 Task: Find connections with filter location Prince Edward with filter topic #lawenforcementwith filter profile language Potuguese with filter current company JLL India with filter school B S Abdur rahman University of science and Technology with filter industry Libraries with filter service category UX Research with filter keywords title Travel Nurse
Action: Mouse moved to (238, 296)
Screenshot: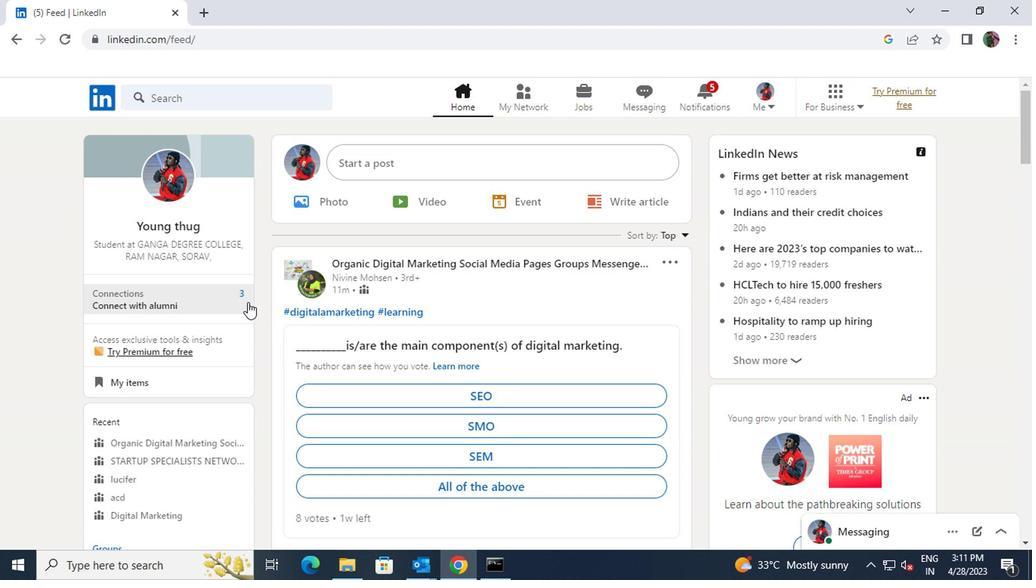 
Action: Mouse pressed left at (238, 296)
Screenshot: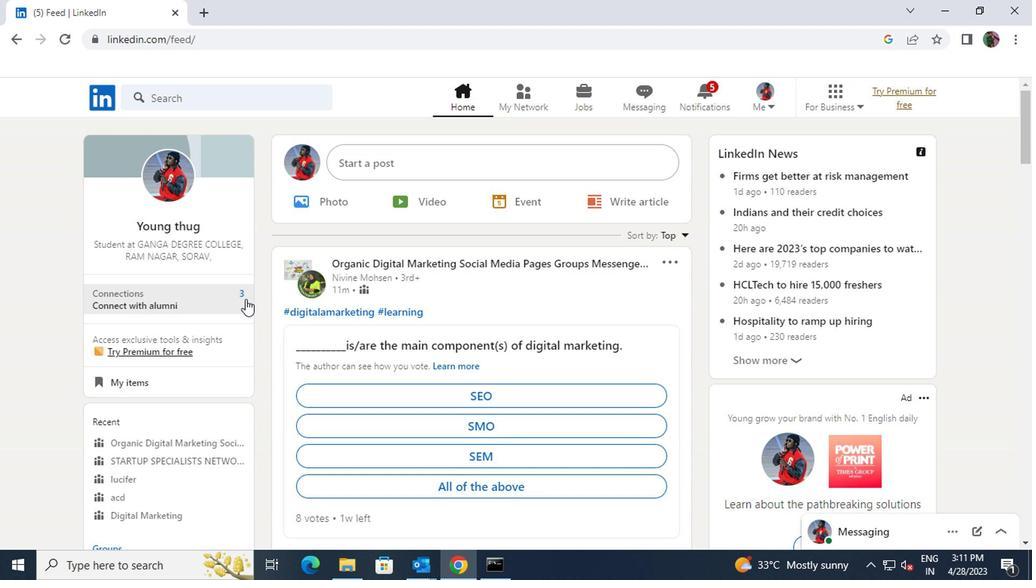 
Action: Mouse moved to (254, 180)
Screenshot: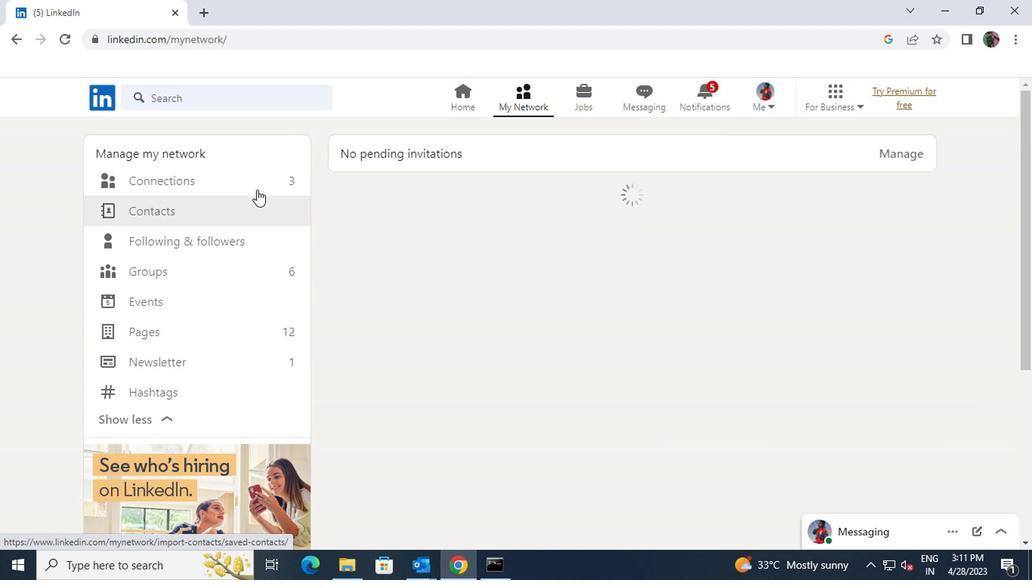 
Action: Mouse pressed left at (254, 180)
Screenshot: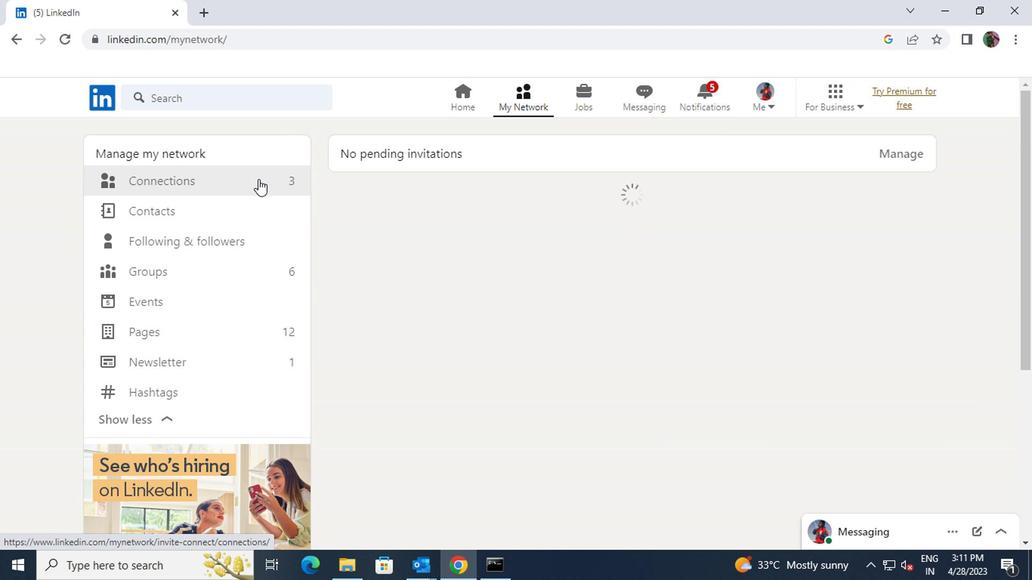 
Action: Mouse moved to (599, 188)
Screenshot: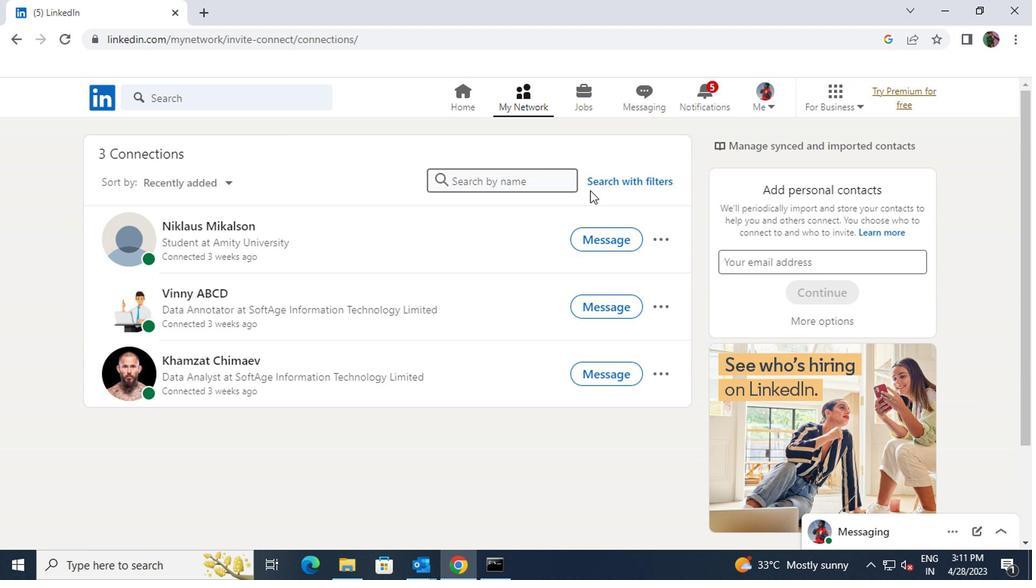 
Action: Mouse pressed left at (599, 188)
Screenshot: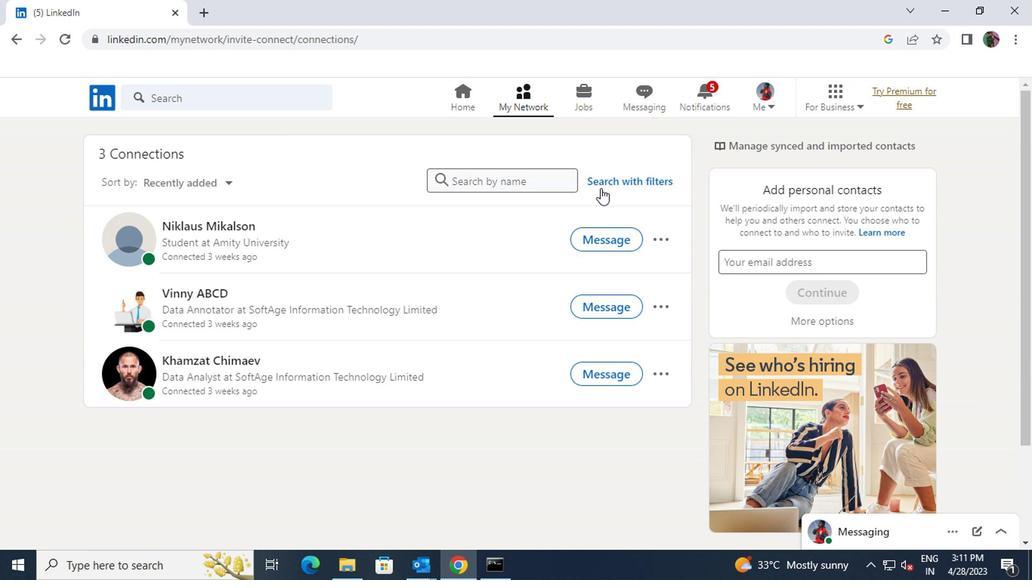 
Action: Mouse moved to (563, 140)
Screenshot: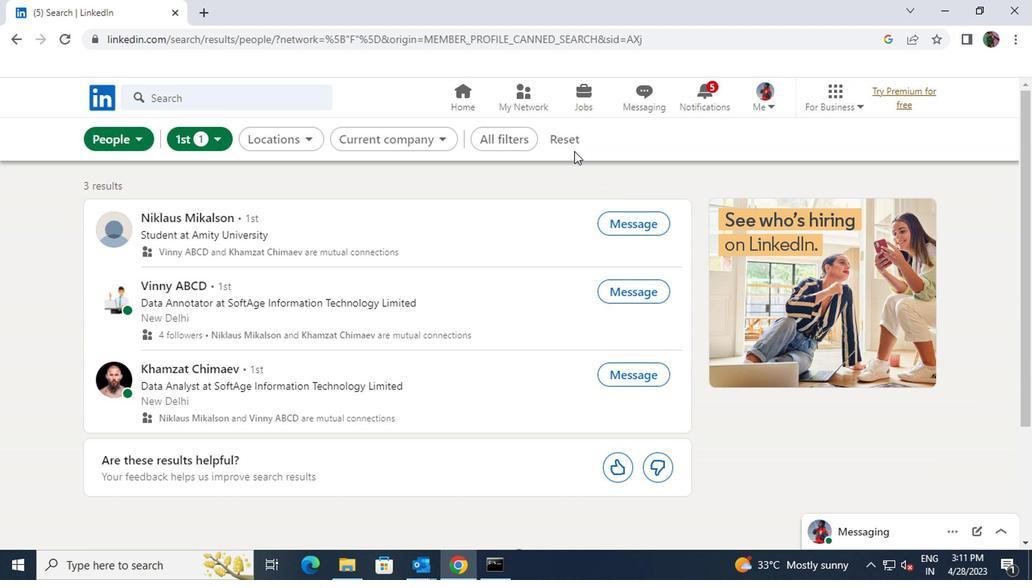 
Action: Mouse pressed left at (563, 140)
Screenshot: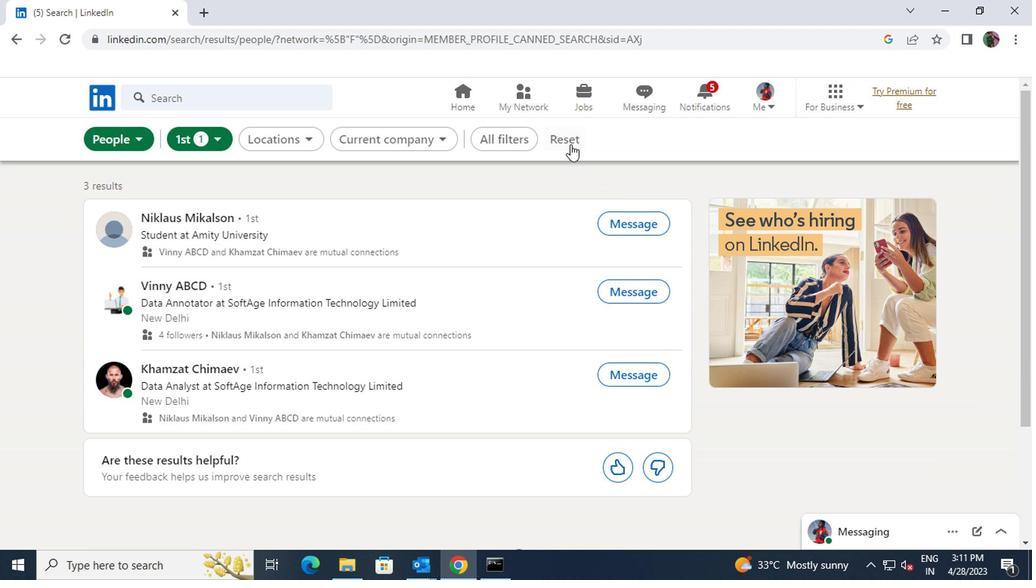 
Action: Mouse moved to (514, 138)
Screenshot: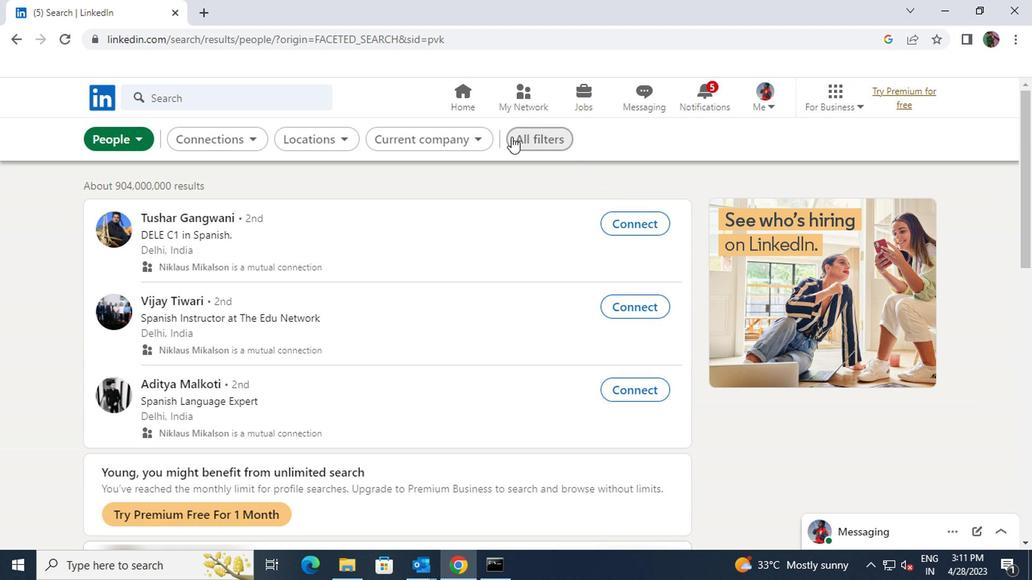 
Action: Mouse pressed left at (514, 138)
Screenshot: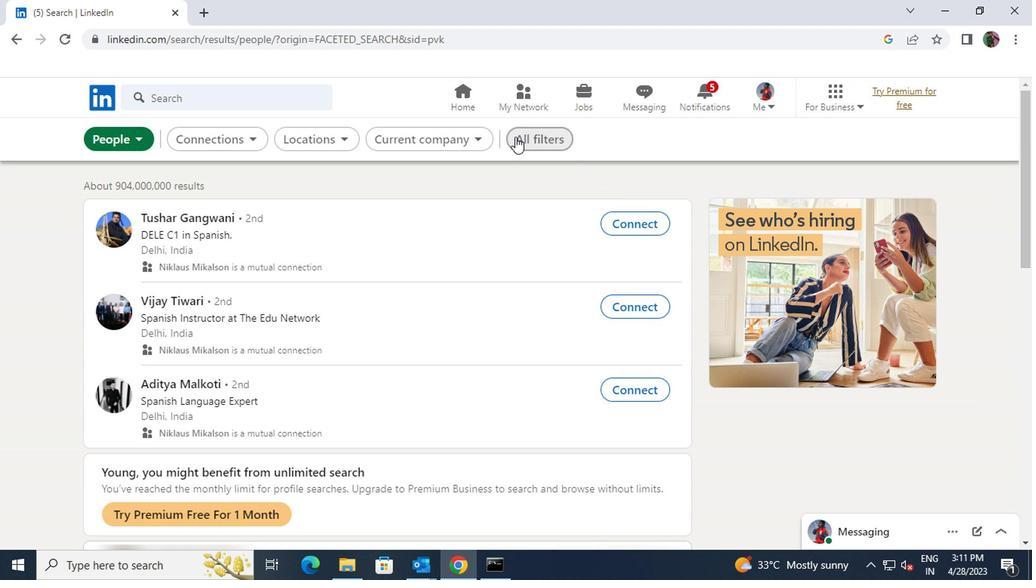 
Action: Mouse moved to (750, 329)
Screenshot: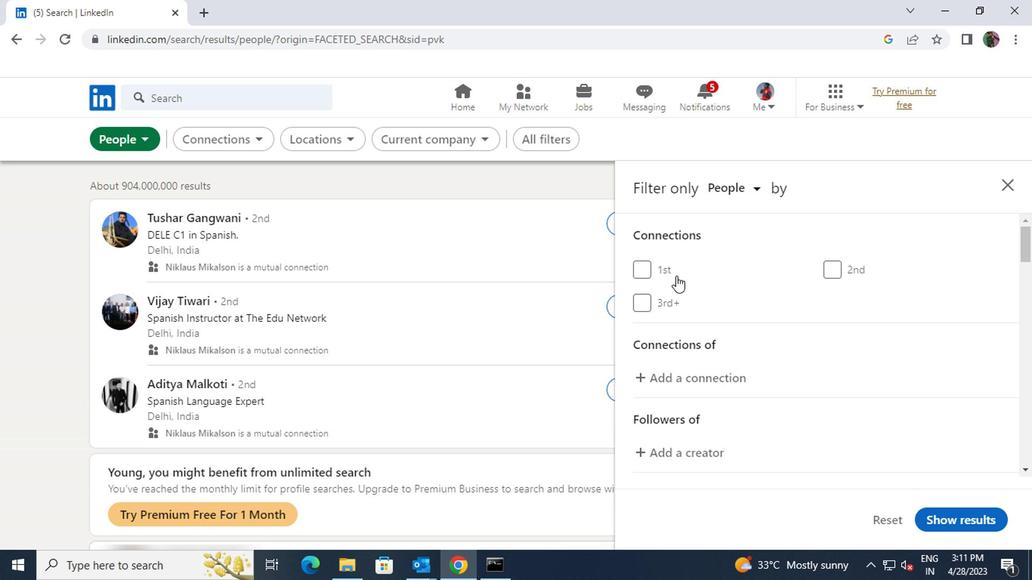 
Action: Mouse scrolled (750, 328) with delta (0, -1)
Screenshot: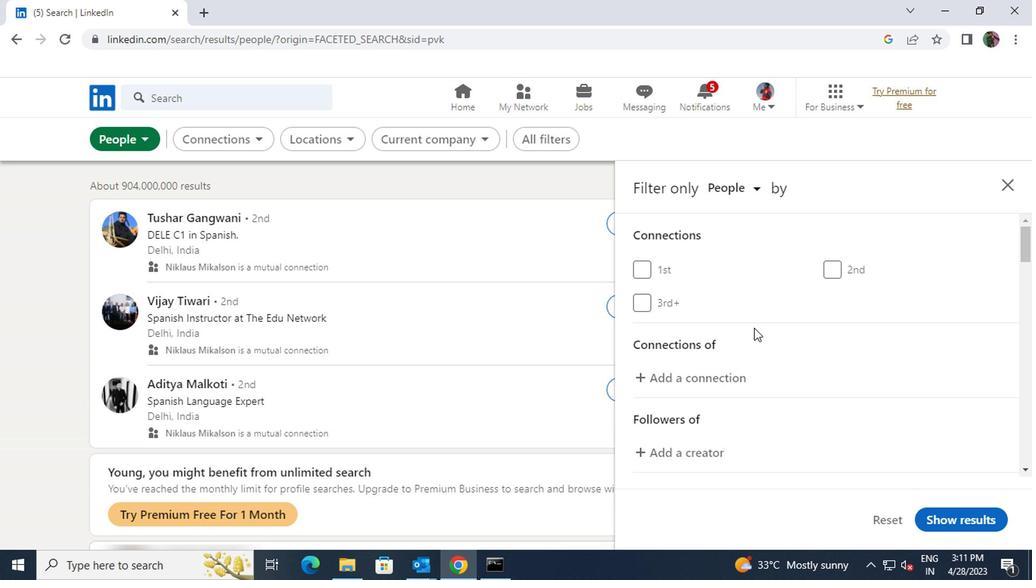 
Action: Mouse scrolled (750, 328) with delta (0, -1)
Screenshot: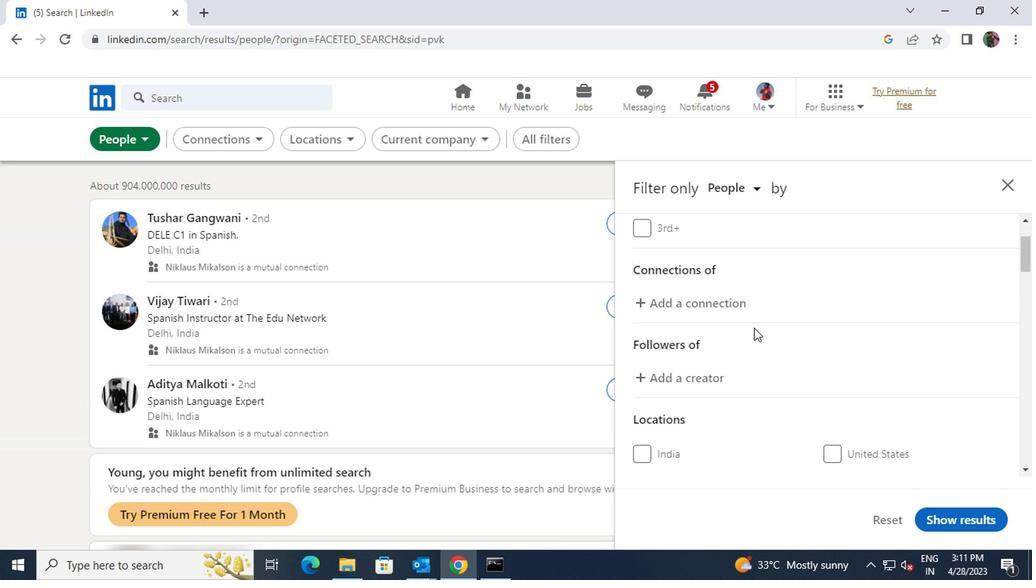 
Action: Mouse scrolled (750, 328) with delta (0, -1)
Screenshot: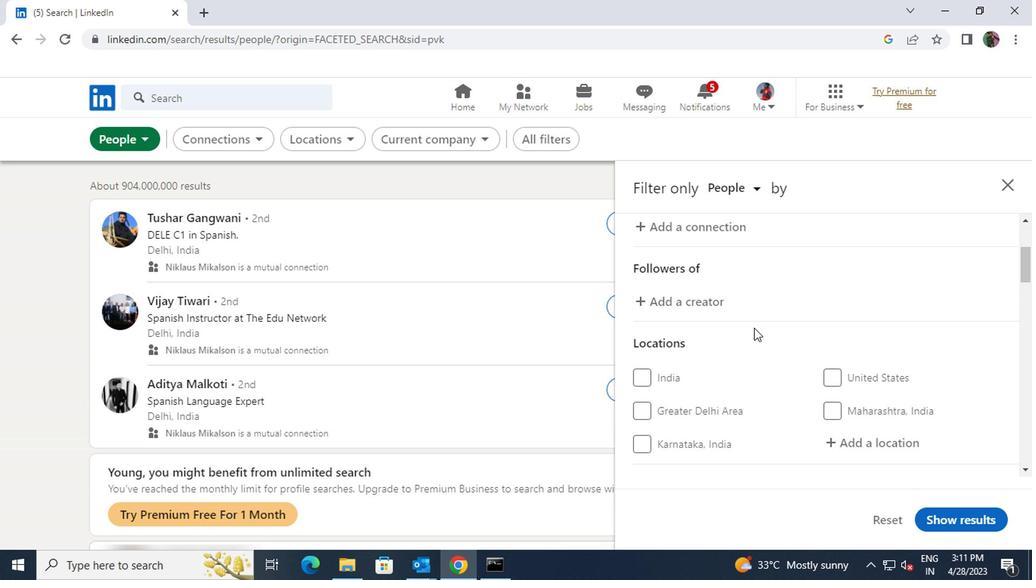 
Action: Mouse moved to (827, 371)
Screenshot: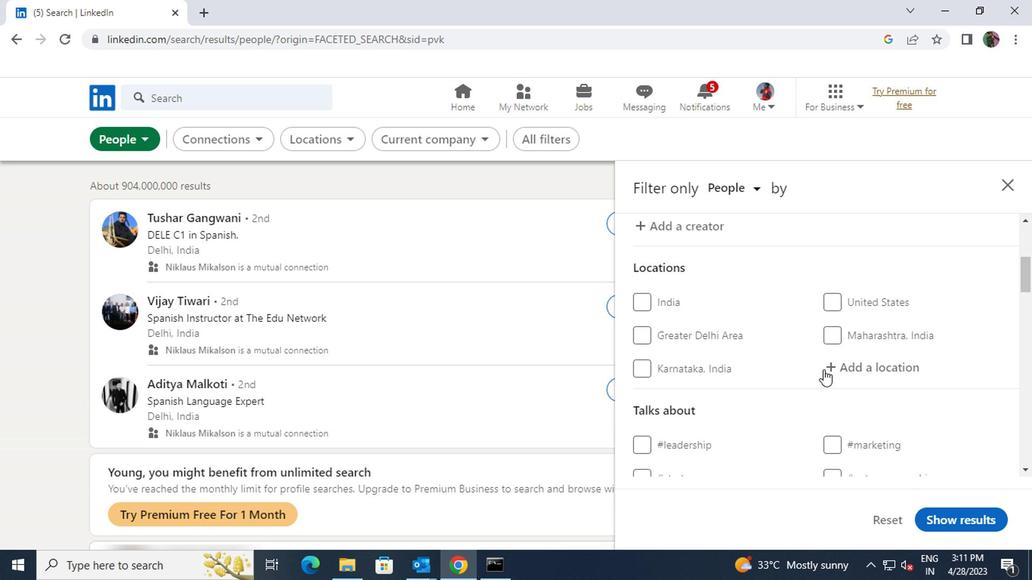 
Action: Mouse pressed left at (827, 371)
Screenshot: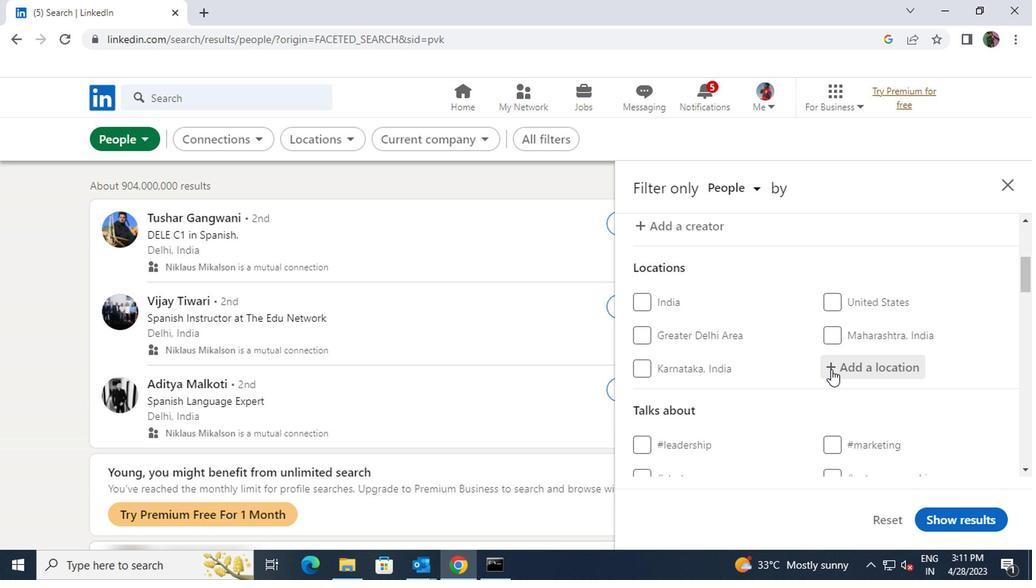 
Action: Key pressed <Key.shift>PRINCE<Key.space><Key.shift>ED
Screenshot: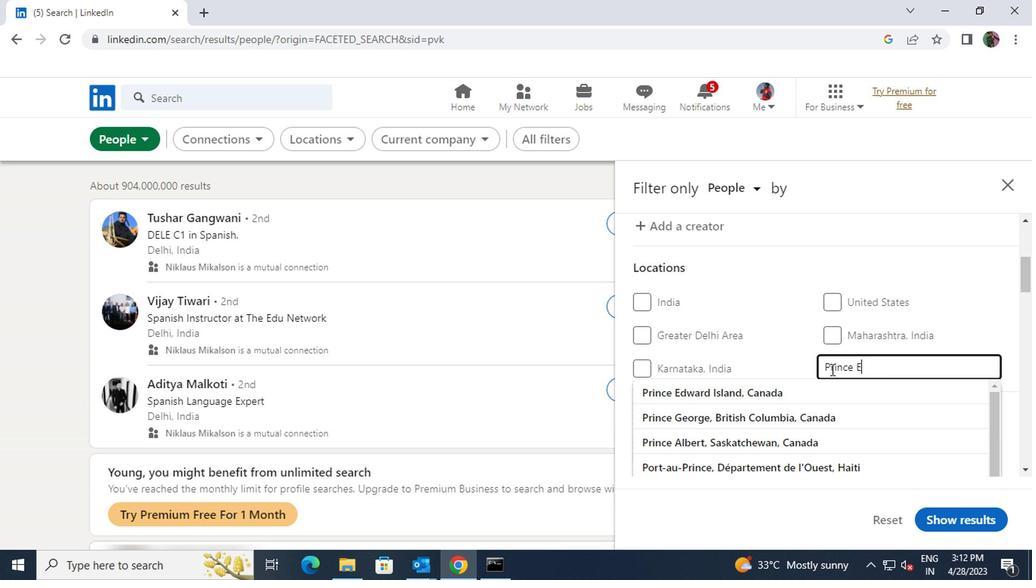 
Action: Mouse moved to (825, 381)
Screenshot: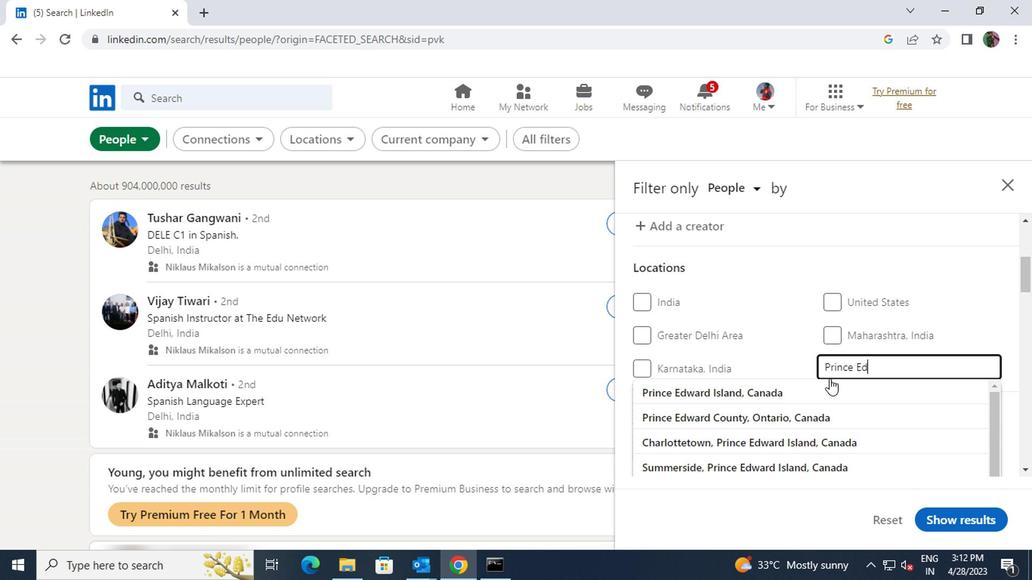 
Action: Mouse pressed left at (825, 381)
Screenshot: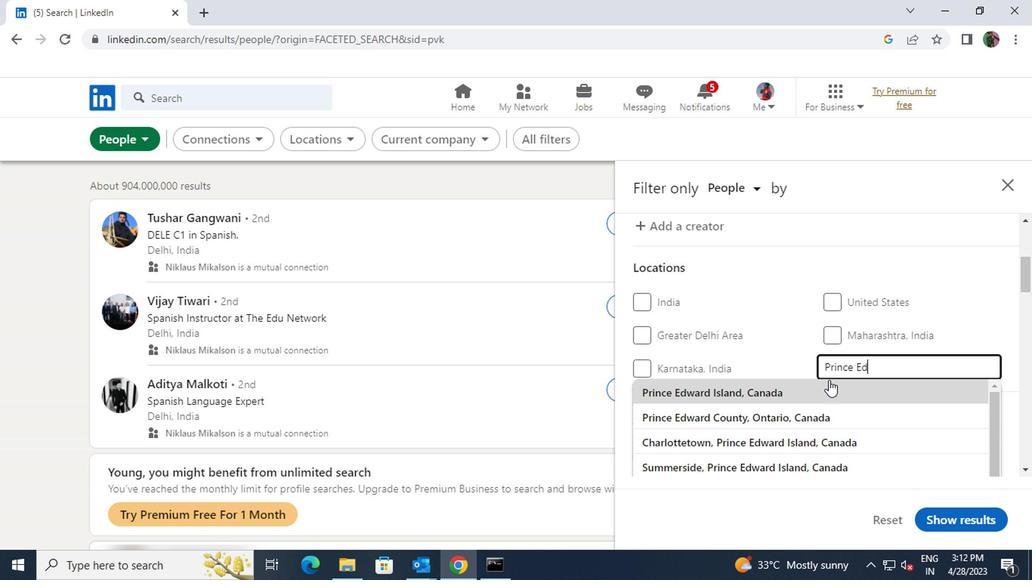 
Action: Mouse moved to (824, 382)
Screenshot: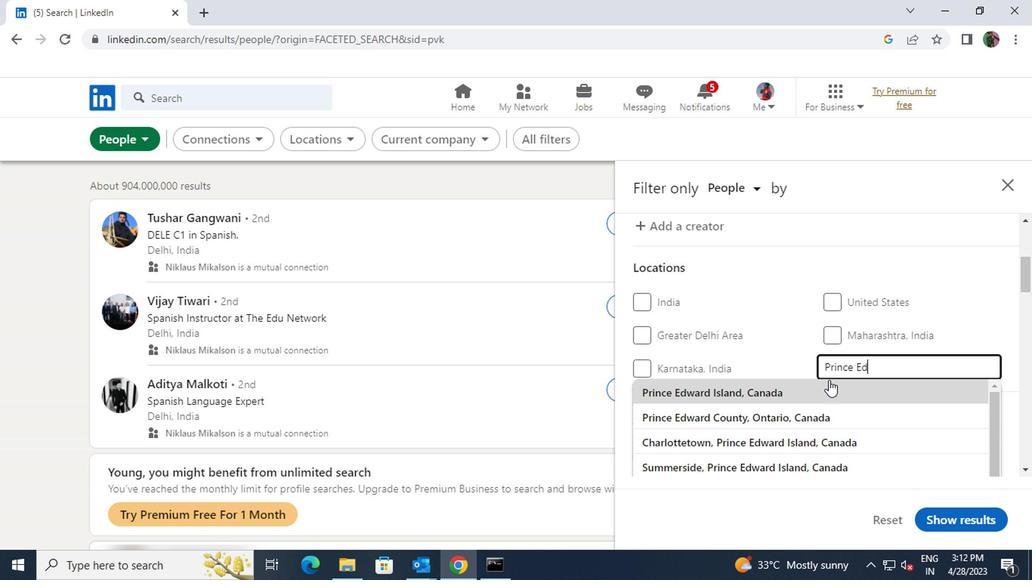
Action: Mouse scrolled (824, 381) with delta (0, 0)
Screenshot: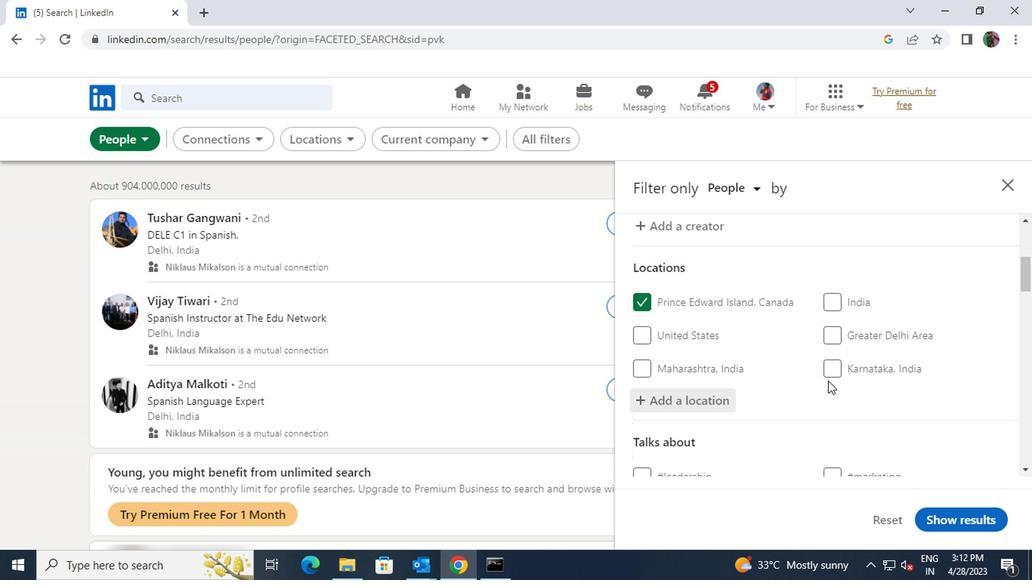 
Action: Mouse scrolled (824, 381) with delta (0, 0)
Screenshot: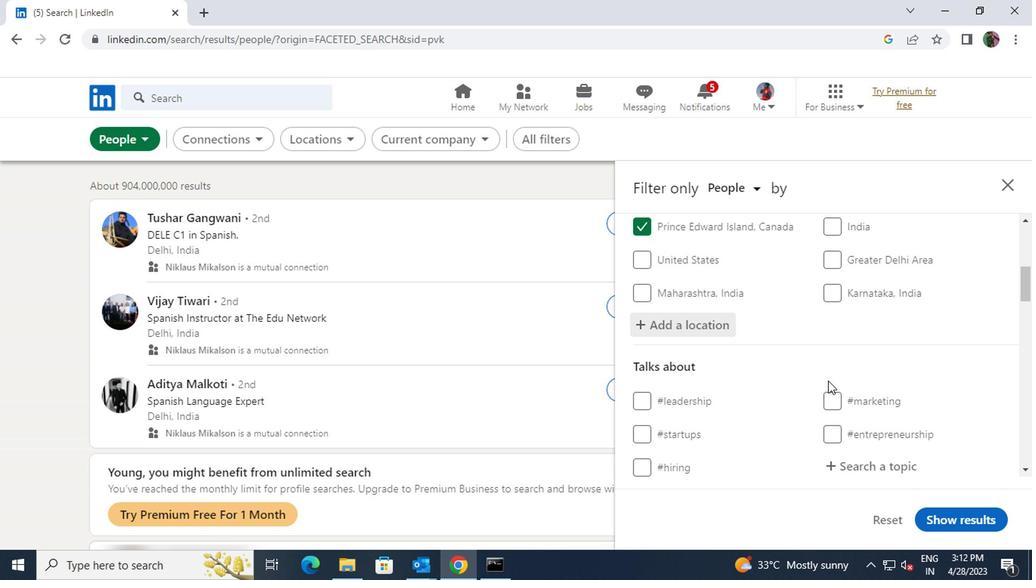 
Action: Mouse moved to (849, 389)
Screenshot: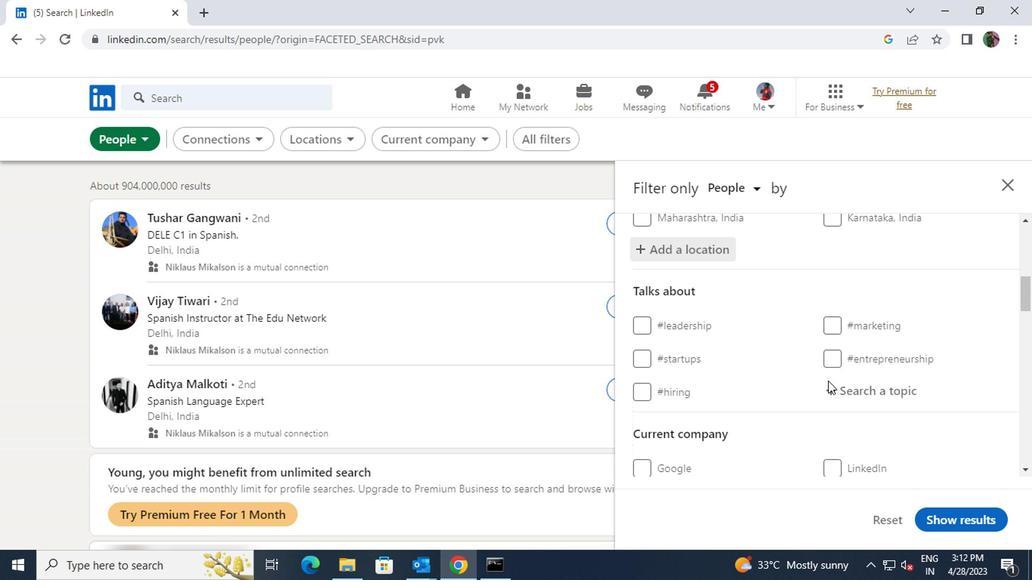 
Action: Mouse pressed left at (849, 389)
Screenshot: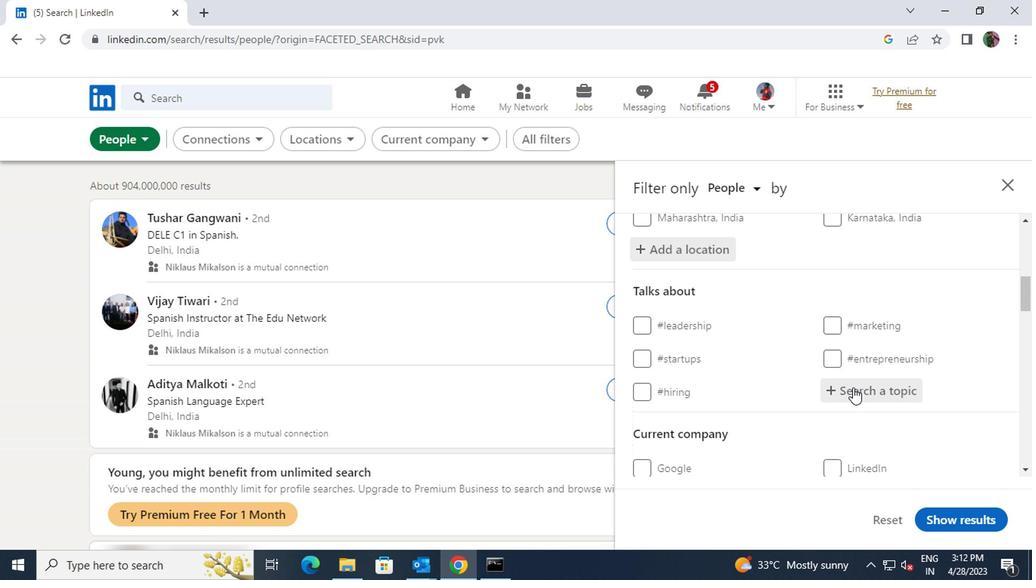 
Action: Key pressed LAWENG<Key.backspace>FOR
Screenshot: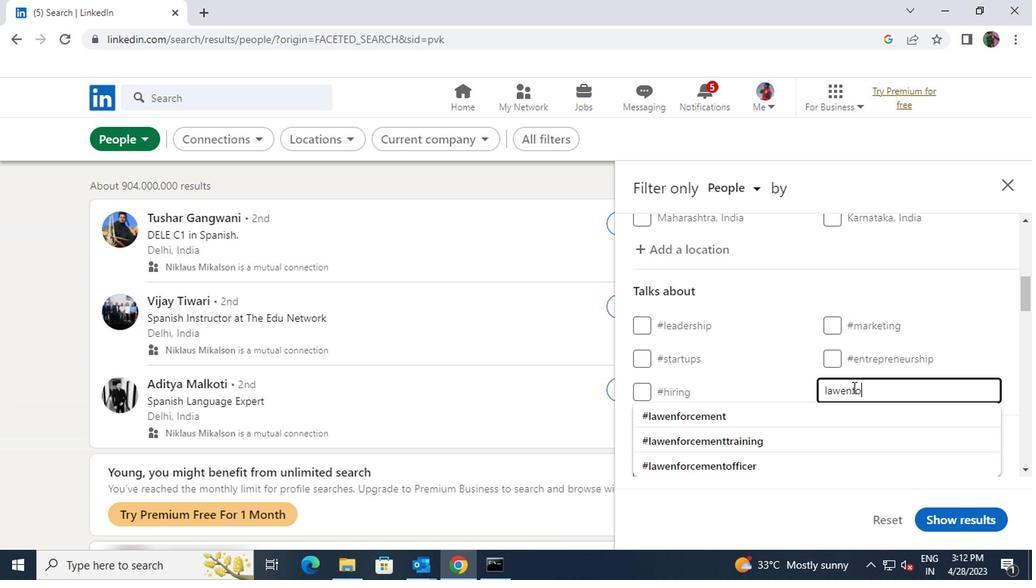 
Action: Mouse moved to (838, 413)
Screenshot: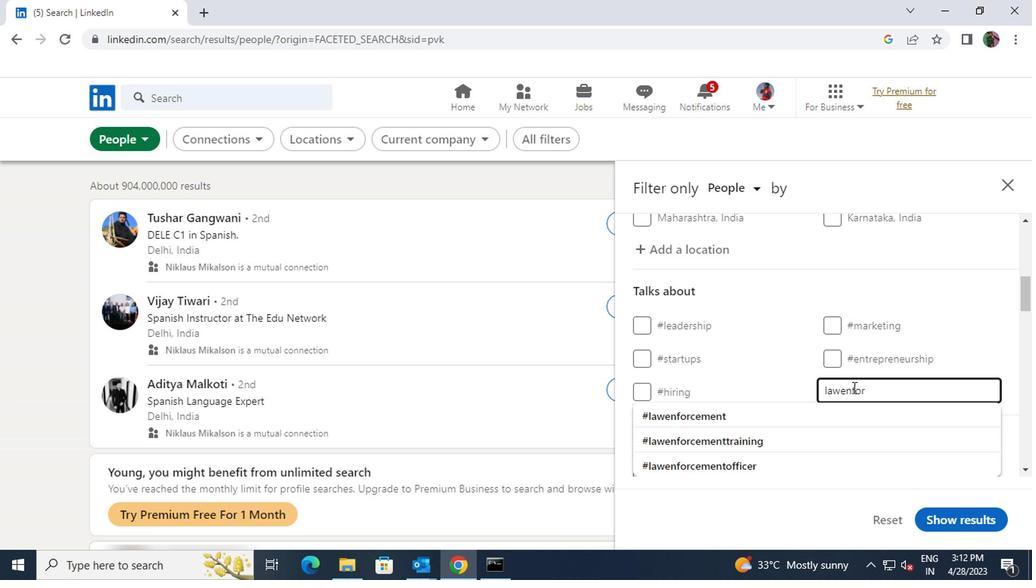 
Action: Mouse pressed left at (838, 413)
Screenshot: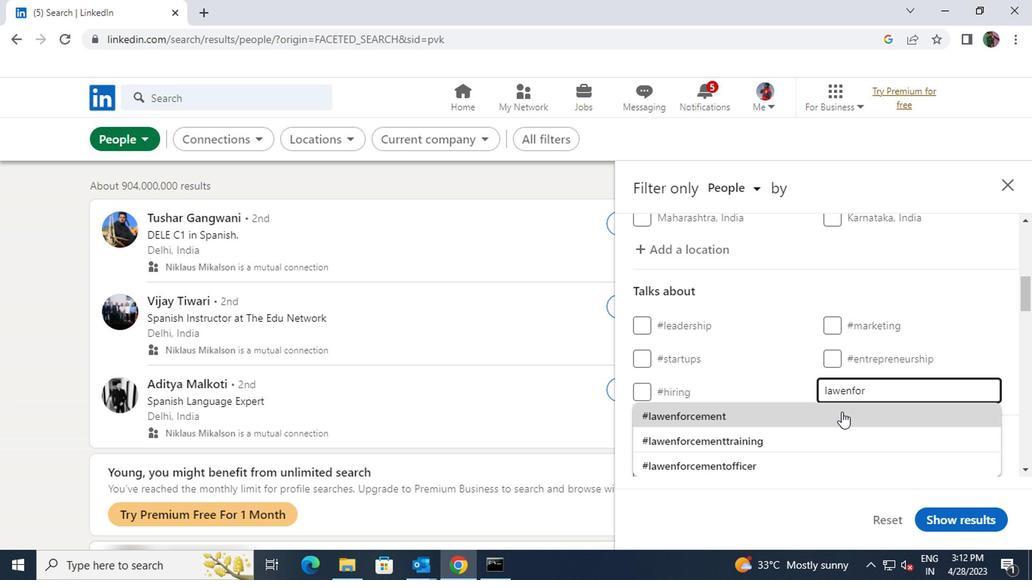 
Action: Mouse scrolled (838, 412) with delta (0, -1)
Screenshot: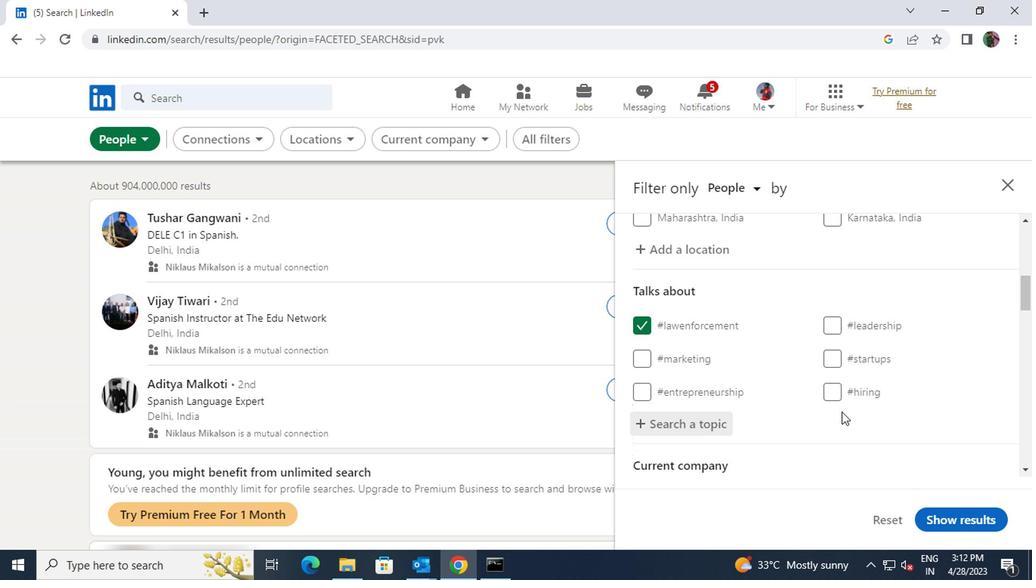 
Action: Mouse moved to (819, 414)
Screenshot: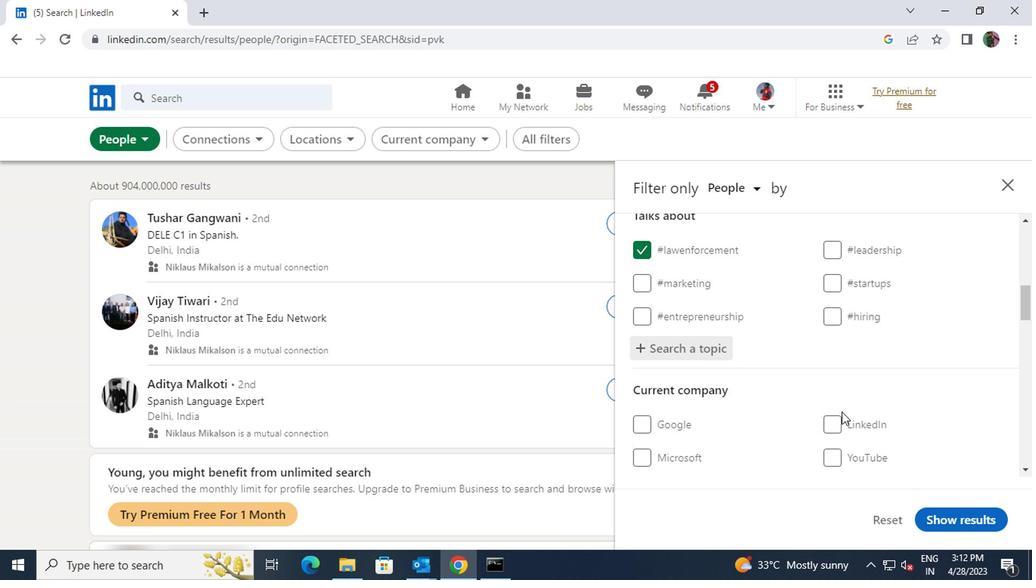 
Action: Mouse scrolled (819, 413) with delta (0, 0)
Screenshot: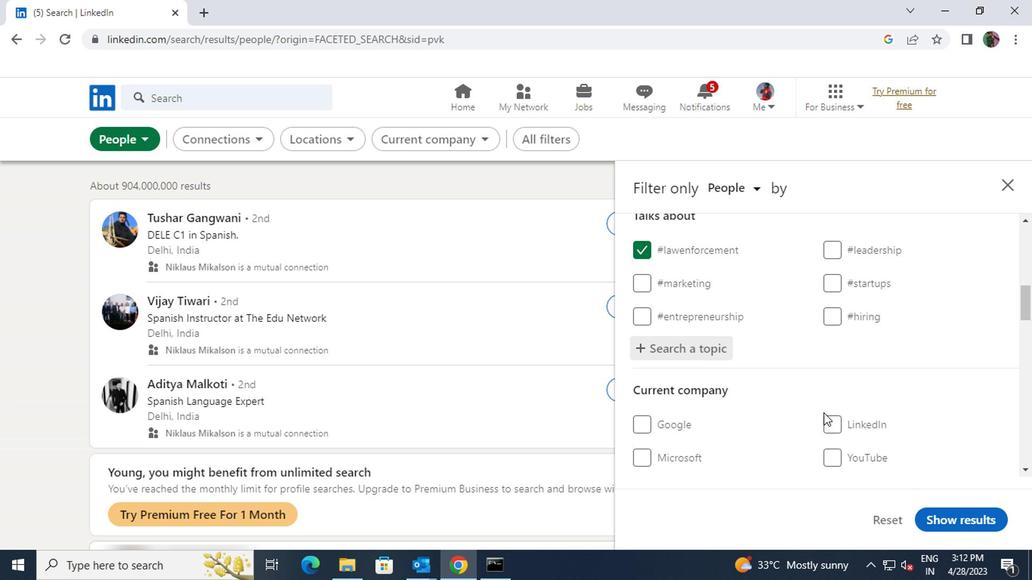 
Action: Mouse scrolled (819, 413) with delta (0, 0)
Screenshot: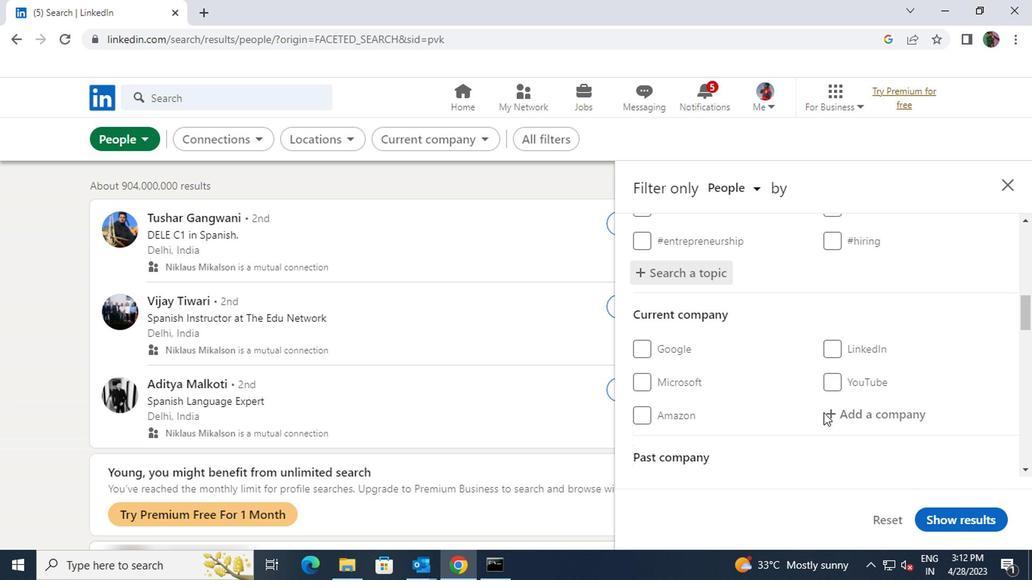 
Action: Mouse scrolled (819, 413) with delta (0, 0)
Screenshot: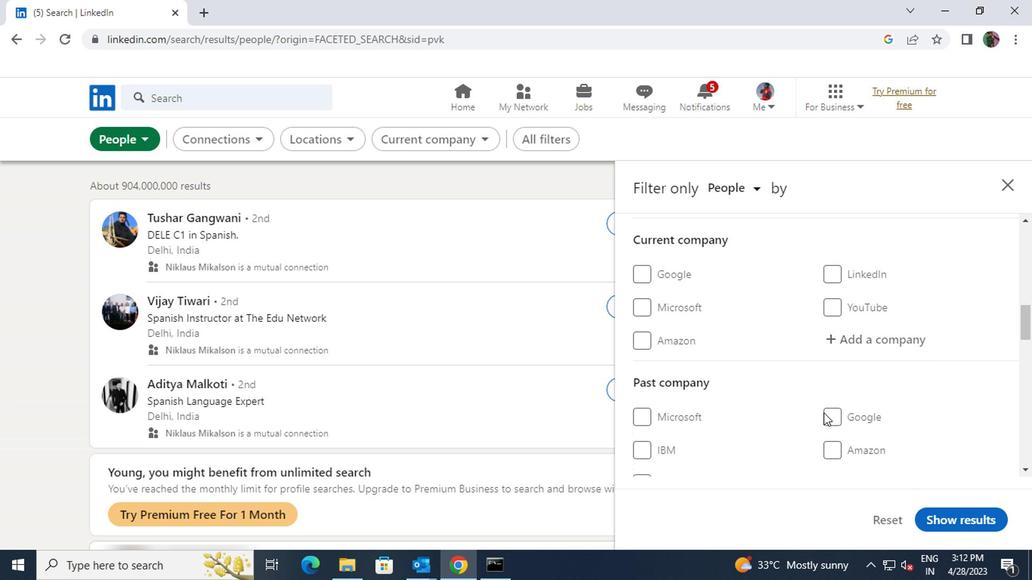 
Action: Mouse scrolled (819, 413) with delta (0, 0)
Screenshot: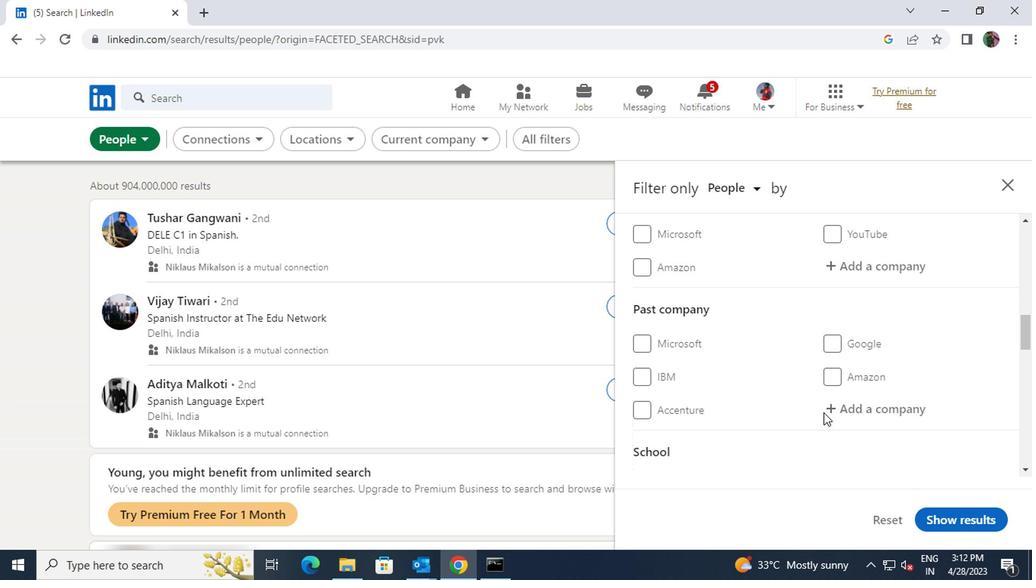 
Action: Mouse scrolled (819, 413) with delta (0, 0)
Screenshot: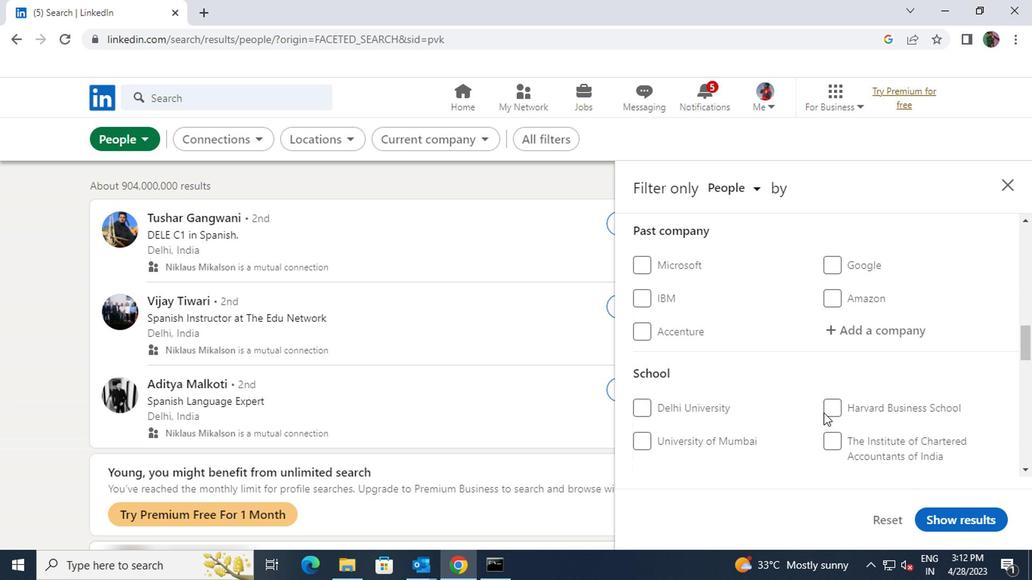 
Action: Mouse scrolled (819, 413) with delta (0, 0)
Screenshot: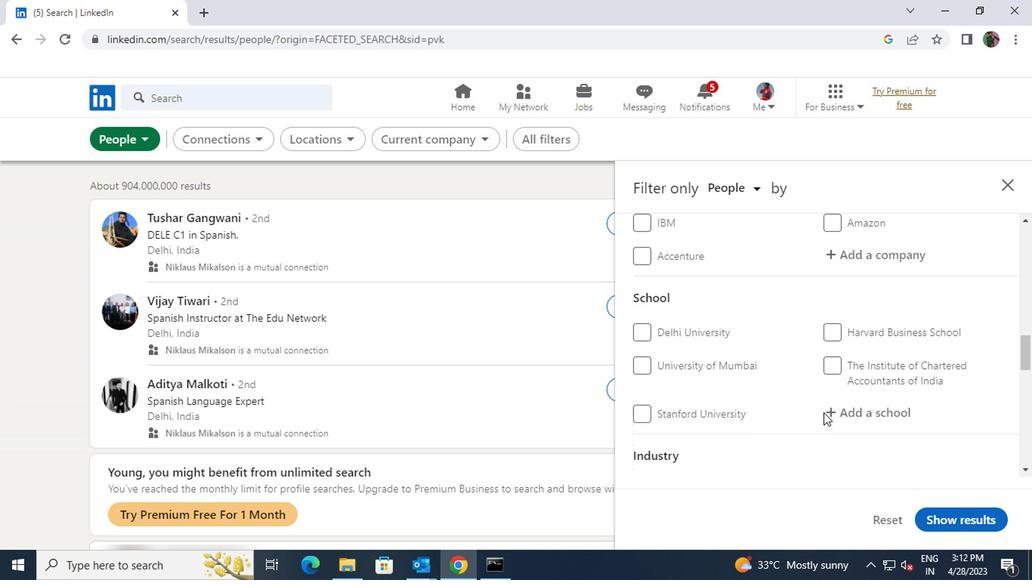 
Action: Mouse scrolled (819, 413) with delta (0, 0)
Screenshot: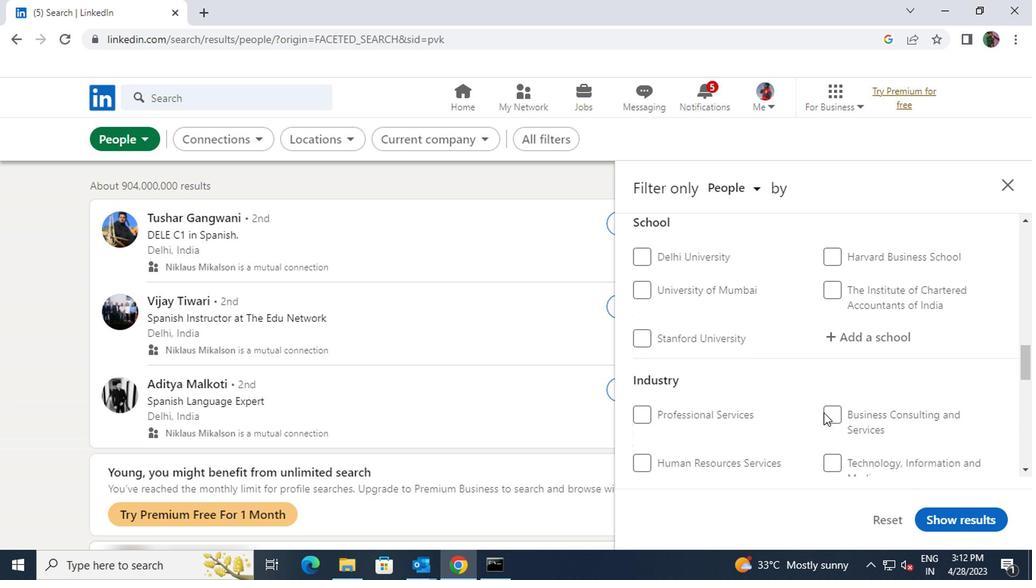 
Action: Mouse scrolled (819, 413) with delta (0, 0)
Screenshot: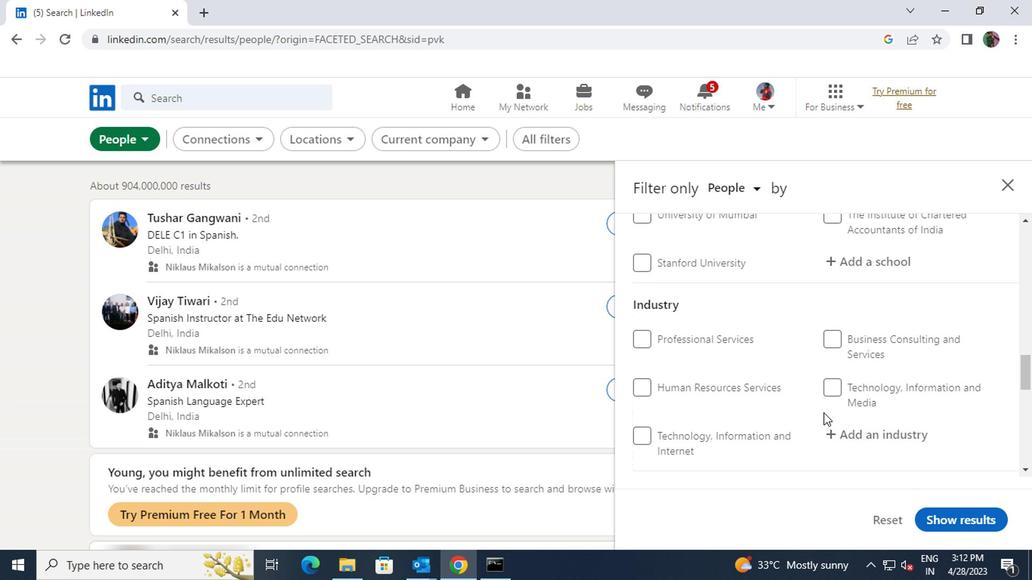 
Action: Mouse scrolled (819, 413) with delta (0, 0)
Screenshot: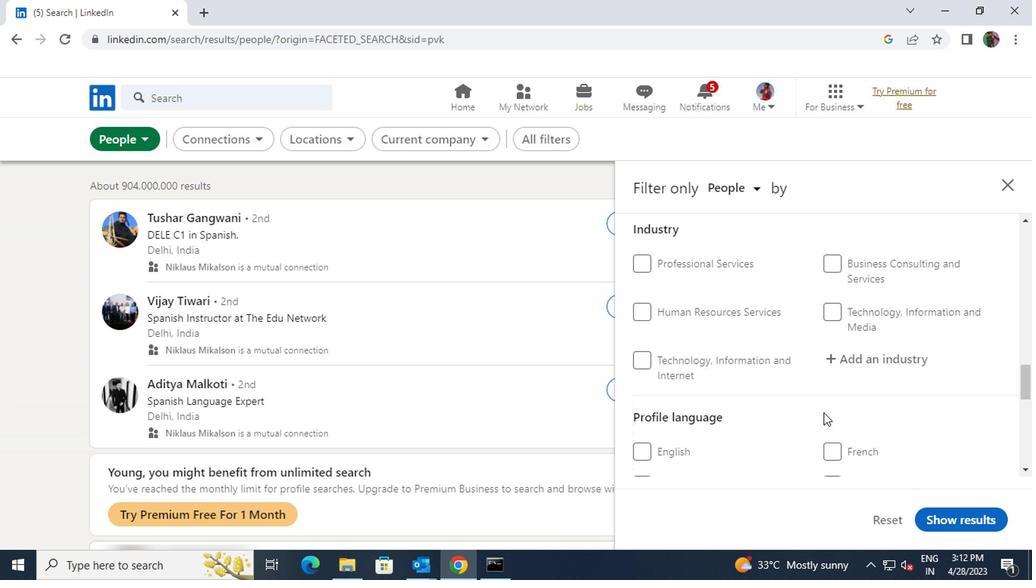 
Action: Mouse moved to (823, 407)
Screenshot: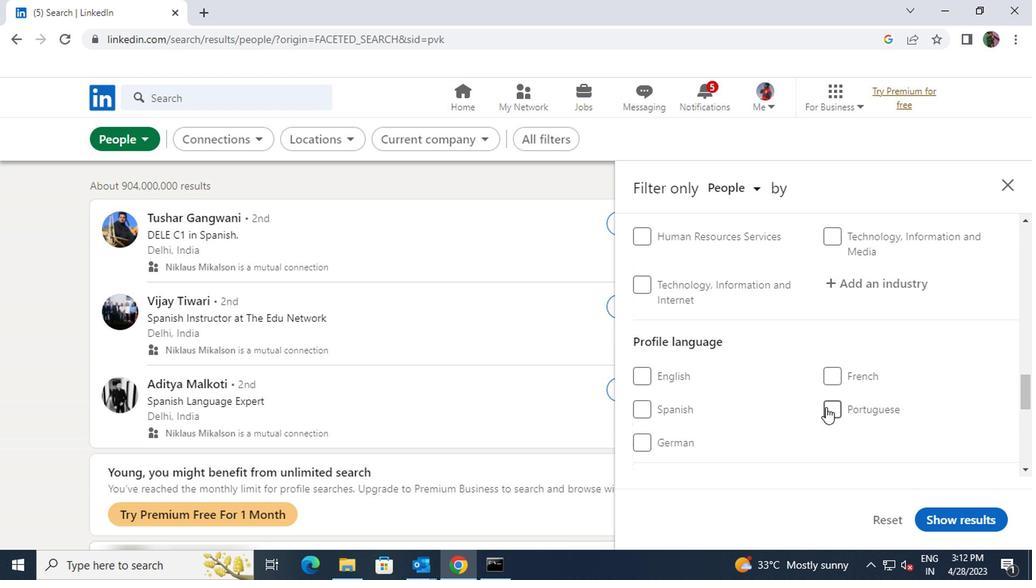 
Action: Mouse pressed left at (823, 407)
Screenshot: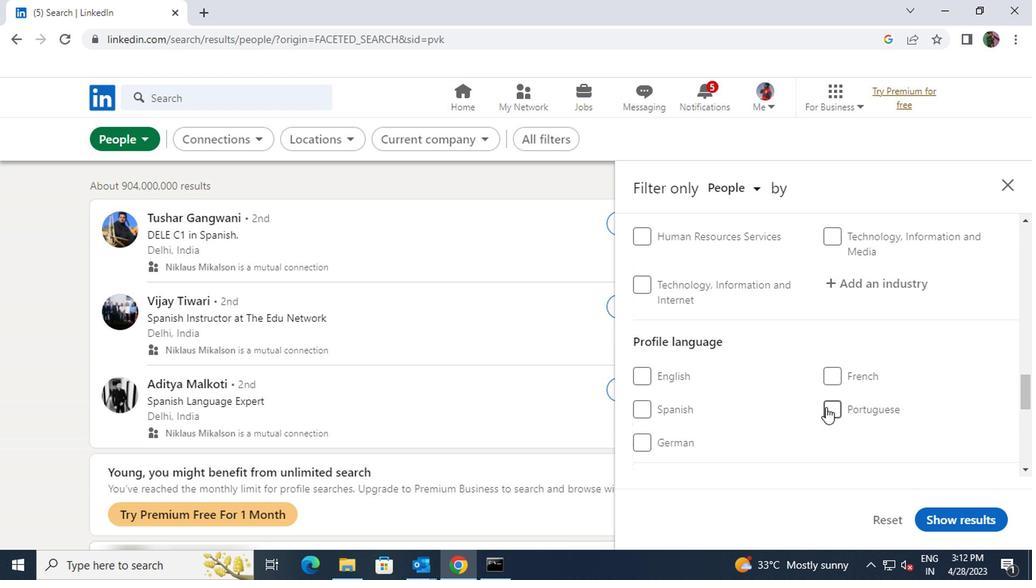 
Action: Mouse scrolled (823, 408) with delta (0, 0)
Screenshot: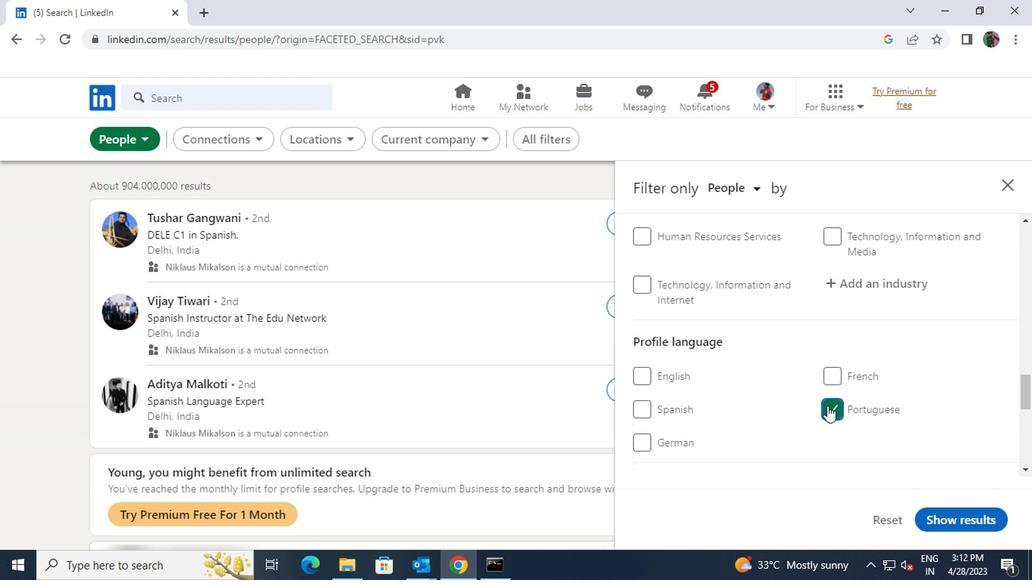 
Action: Mouse scrolled (823, 408) with delta (0, 0)
Screenshot: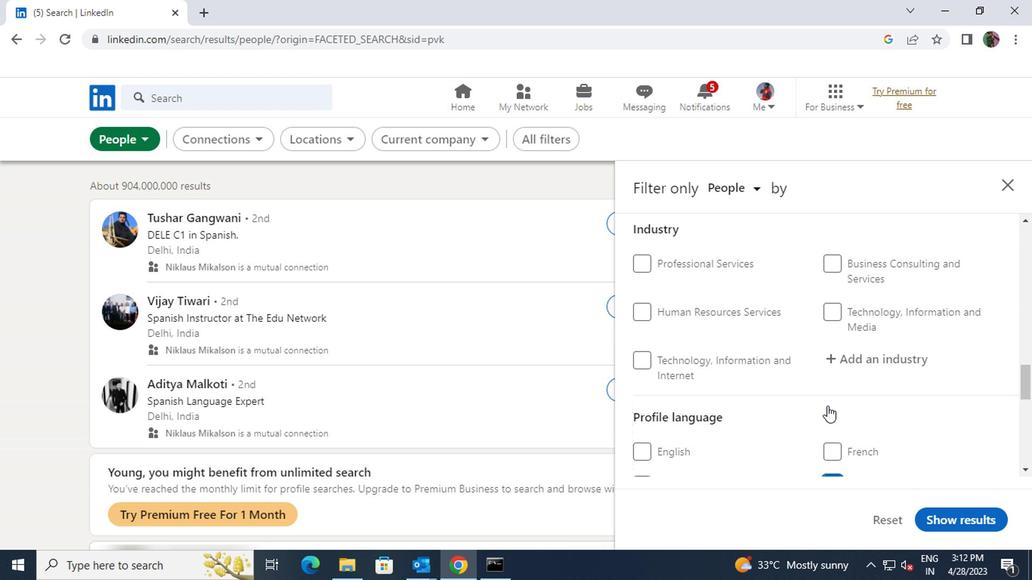 
Action: Mouse scrolled (823, 408) with delta (0, 0)
Screenshot: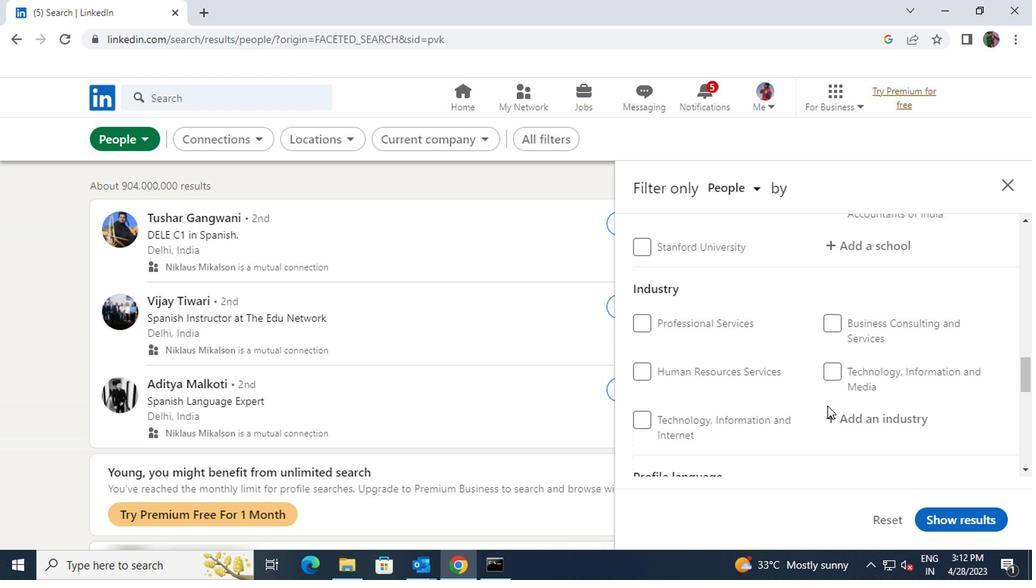 
Action: Mouse scrolled (823, 408) with delta (0, 0)
Screenshot: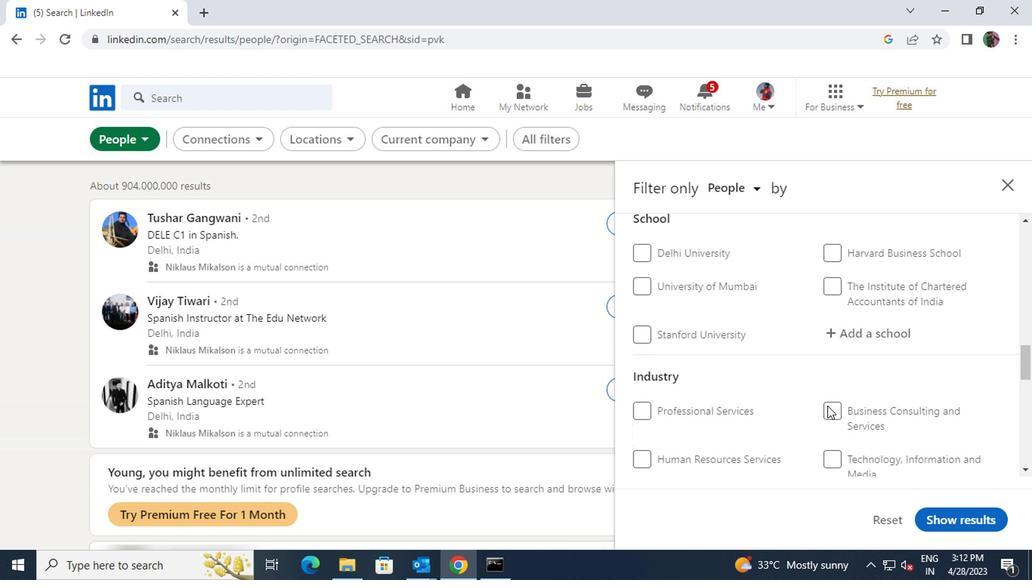 
Action: Mouse scrolled (823, 408) with delta (0, 0)
Screenshot: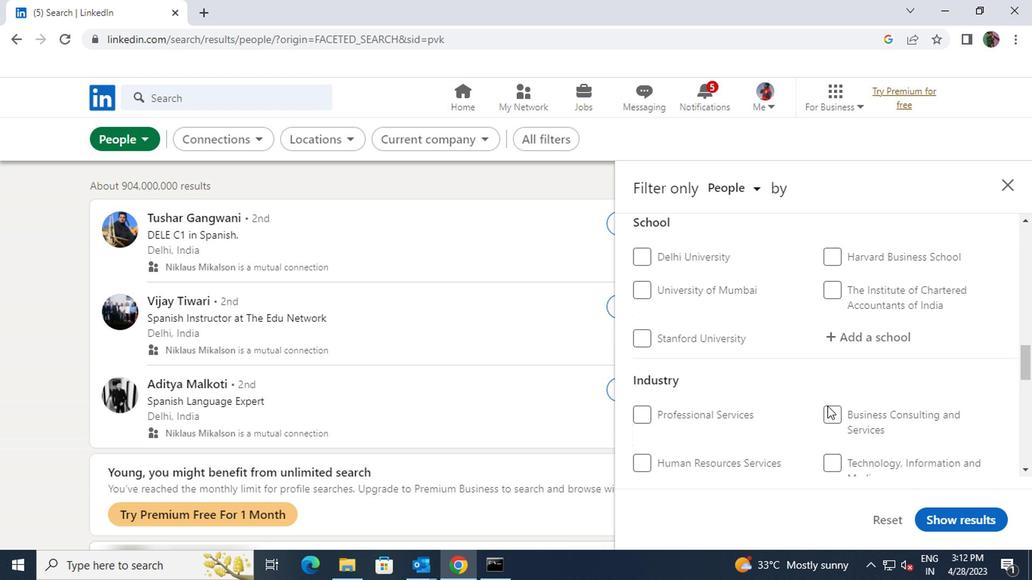 
Action: Mouse scrolled (823, 408) with delta (0, 0)
Screenshot: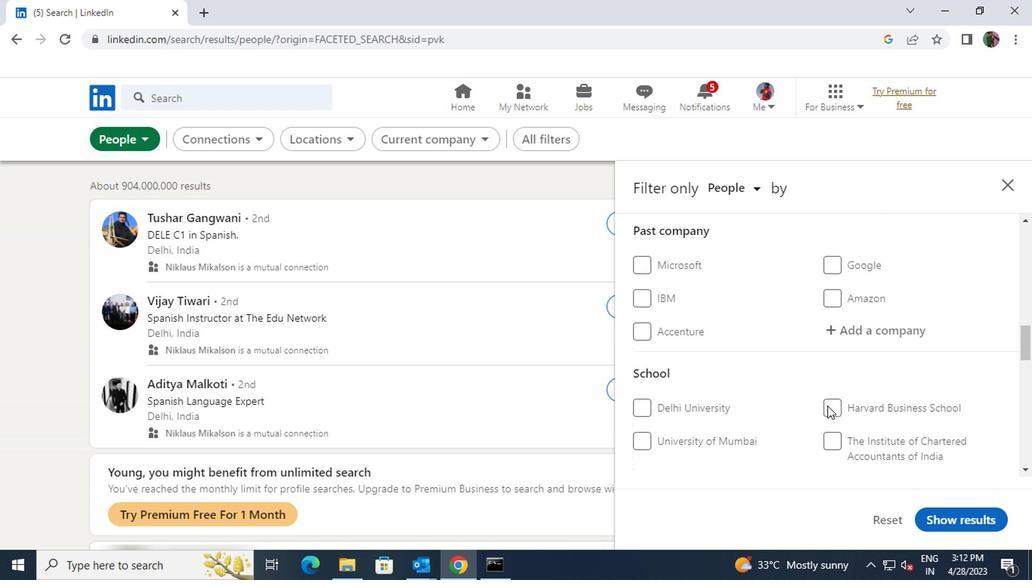 
Action: Mouse scrolled (823, 408) with delta (0, 0)
Screenshot: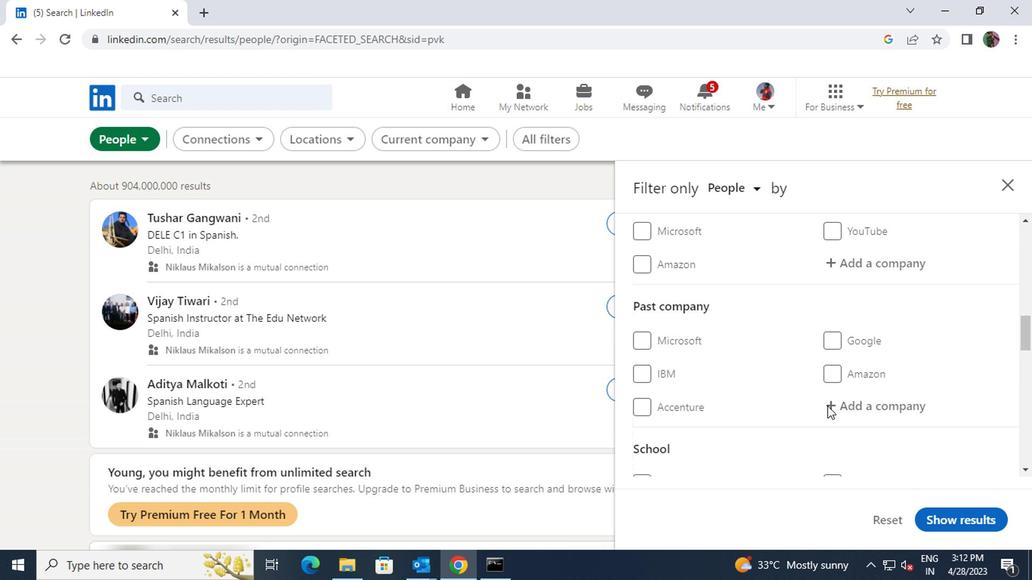 
Action: Mouse moved to (847, 341)
Screenshot: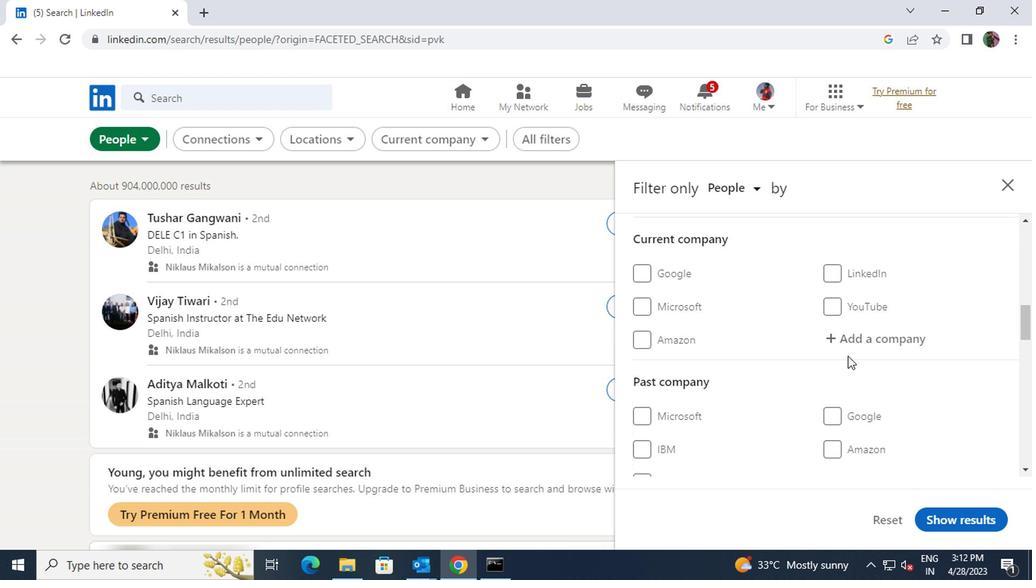 
Action: Mouse pressed left at (847, 341)
Screenshot: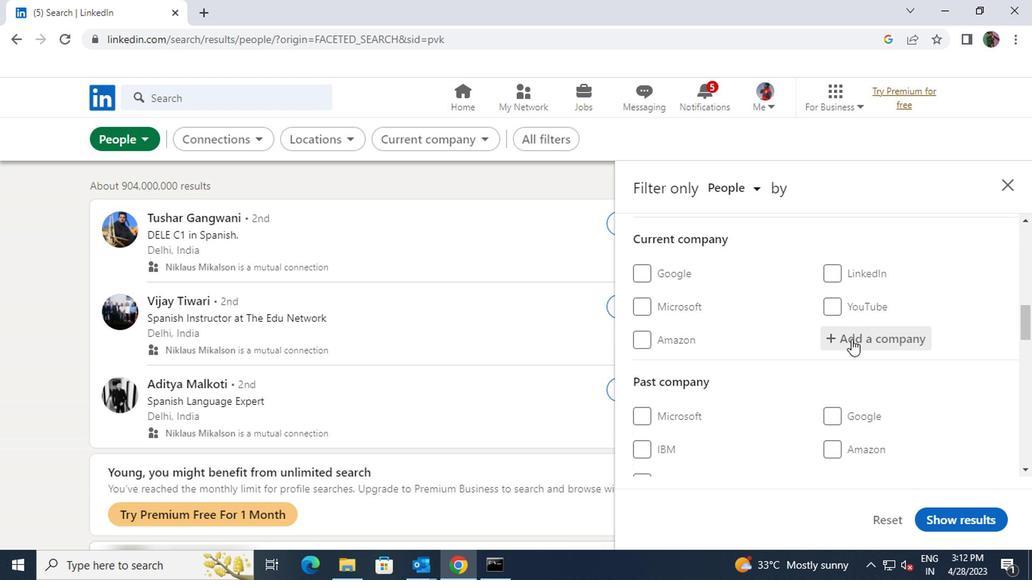 
Action: Key pressed <Key.shift>JLL
Screenshot: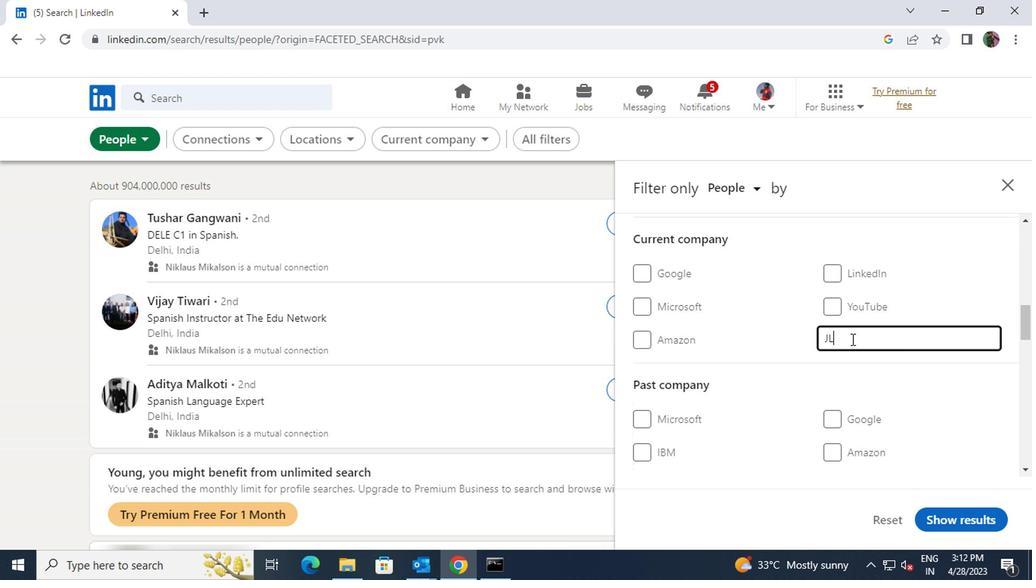 
Action: Mouse moved to (840, 399)
Screenshot: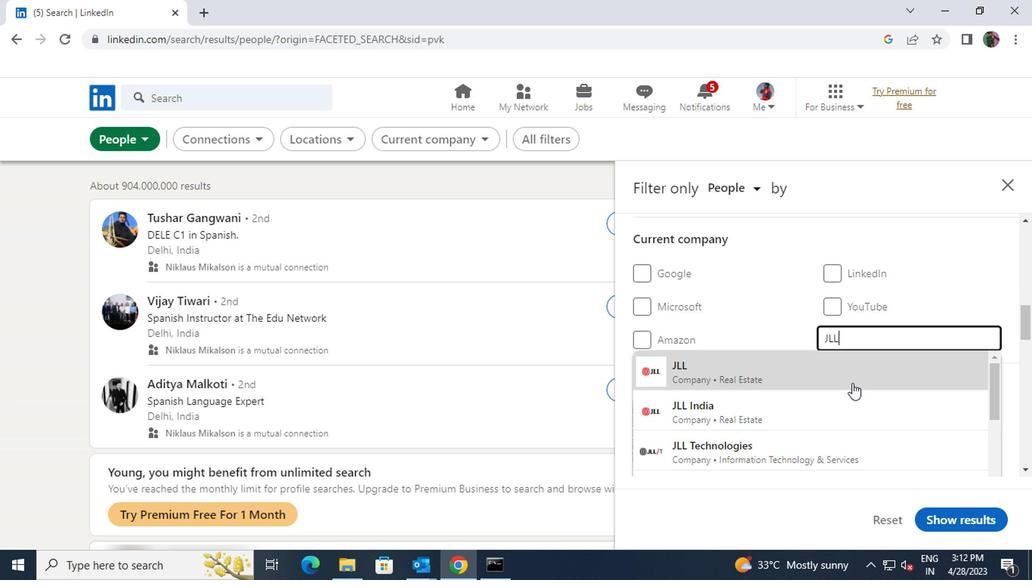 
Action: Mouse pressed left at (840, 399)
Screenshot: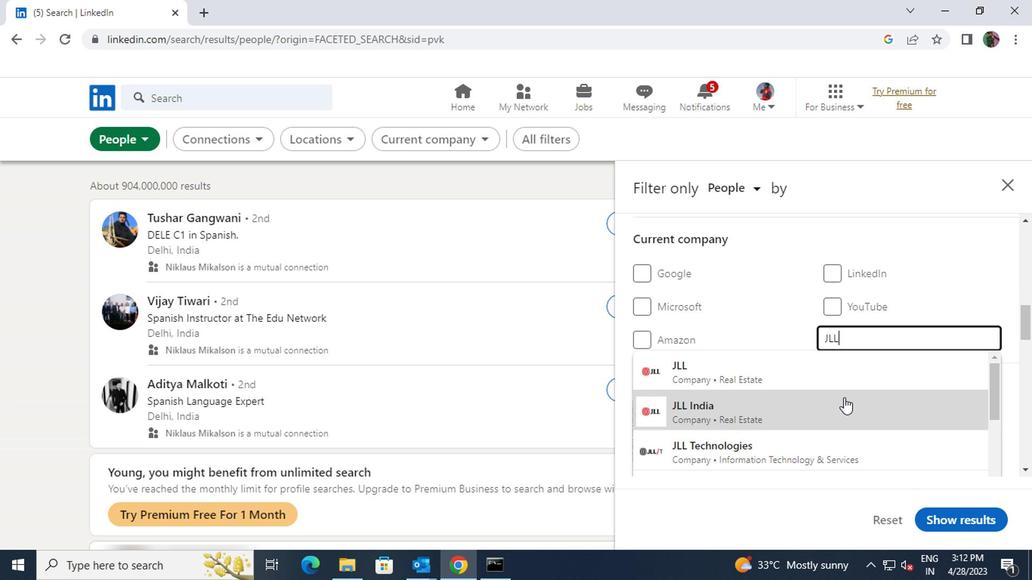 
Action: Mouse moved to (840, 399)
Screenshot: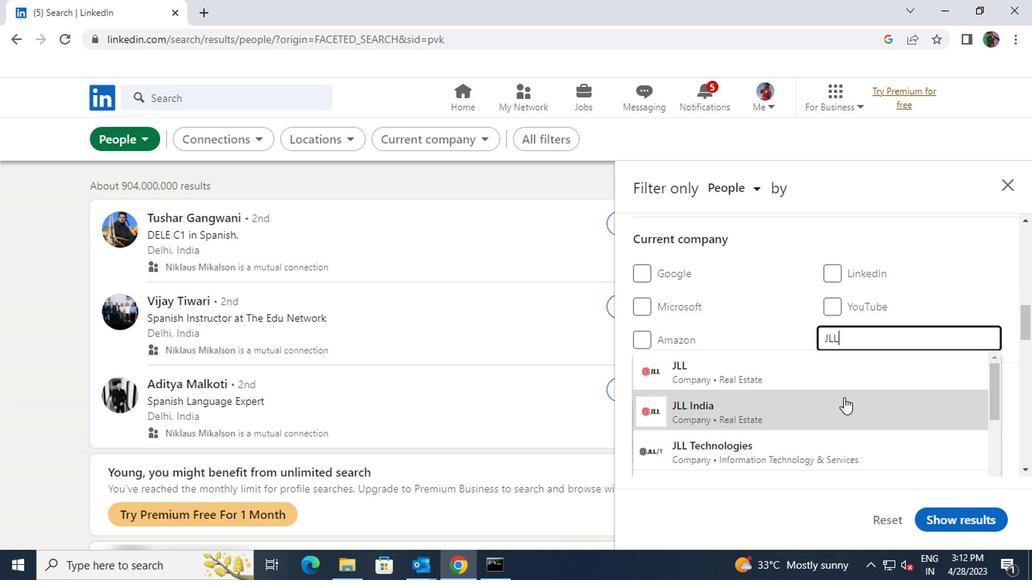 
Action: Mouse scrolled (840, 398) with delta (0, 0)
Screenshot: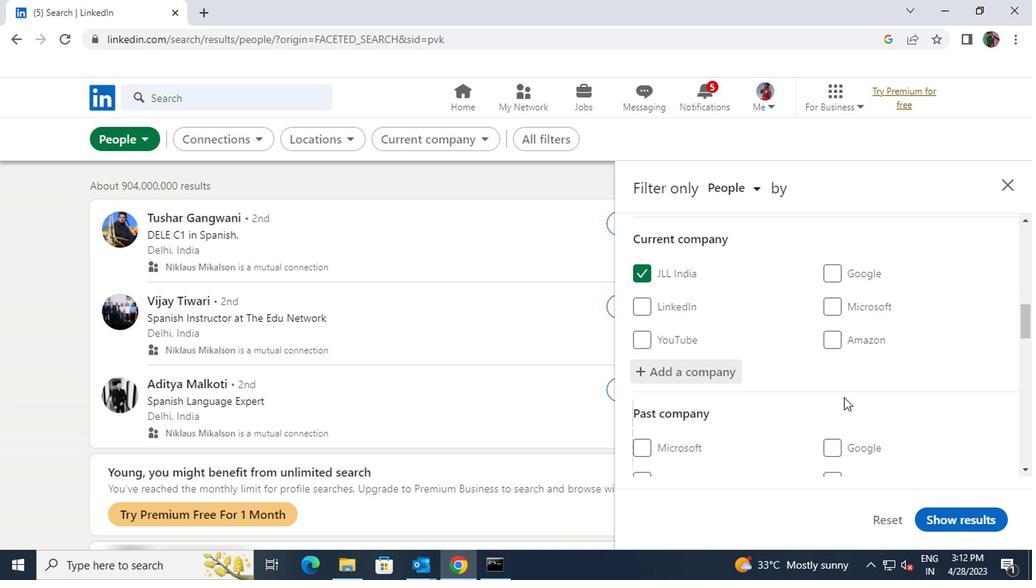 
Action: Mouse scrolled (840, 398) with delta (0, 0)
Screenshot: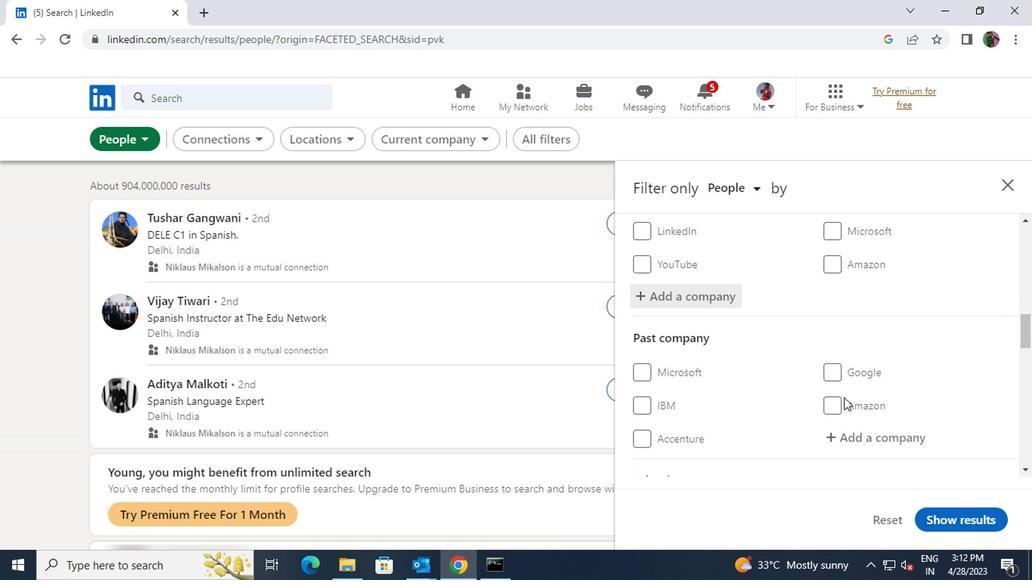 
Action: Mouse scrolled (840, 398) with delta (0, 0)
Screenshot: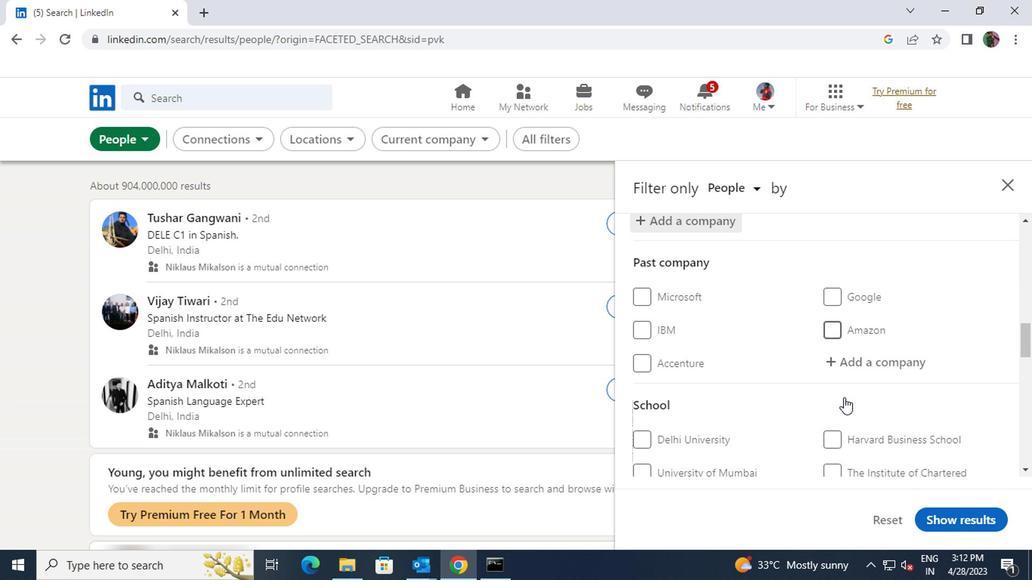 
Action: Mouse scrolled (840, 398) with delta (0, 0)
Screenshot: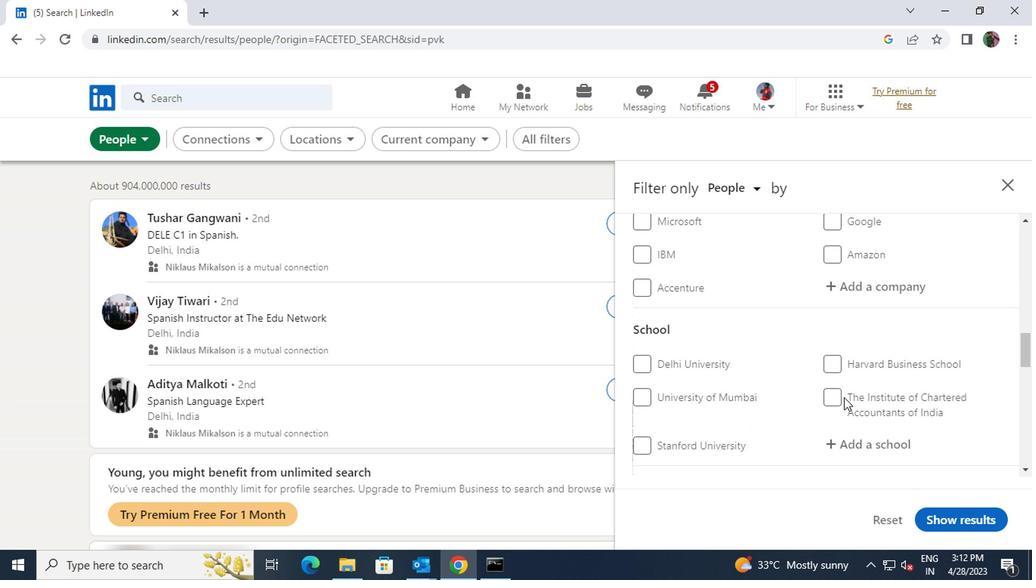 
Action: Mouse moved to (838, 374)
Screenshot: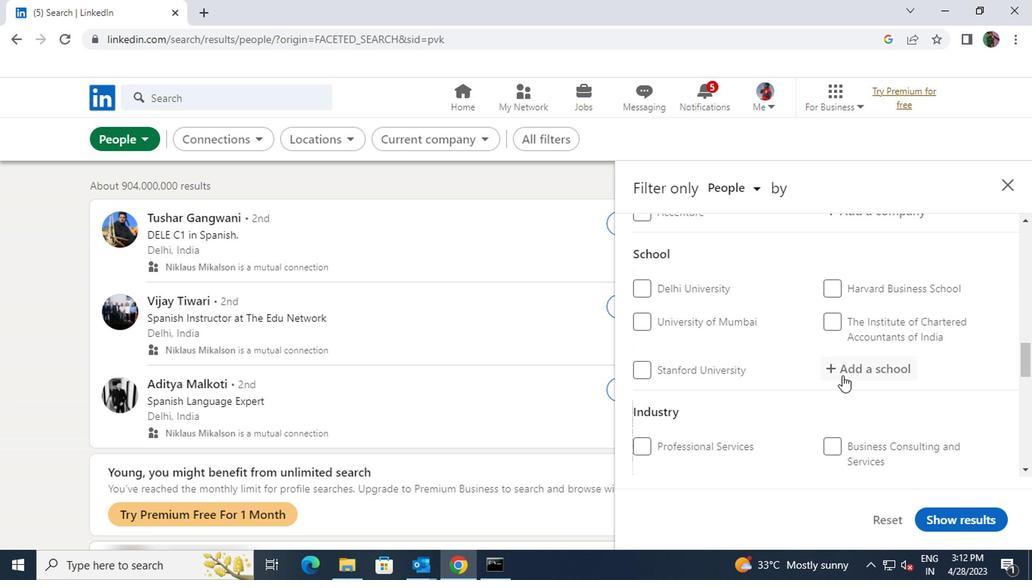 
Action: Mouse pressed left at (838, 374)
Screenshot: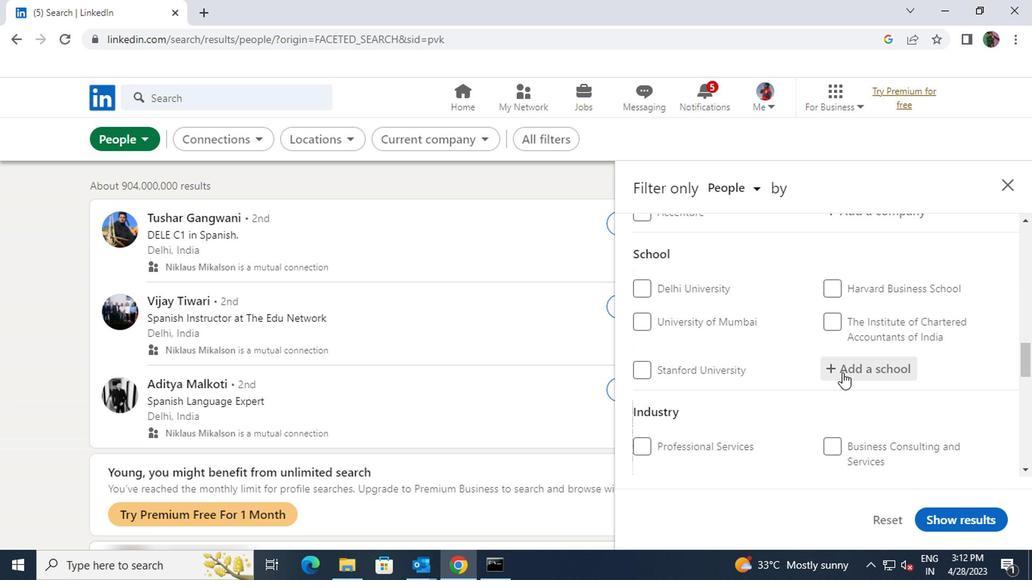 
Action: Key pressed <Key.shift><Key.shift>B<Key.space><Key.shift>S<Key.space><Key.shift>AB
Screenshot: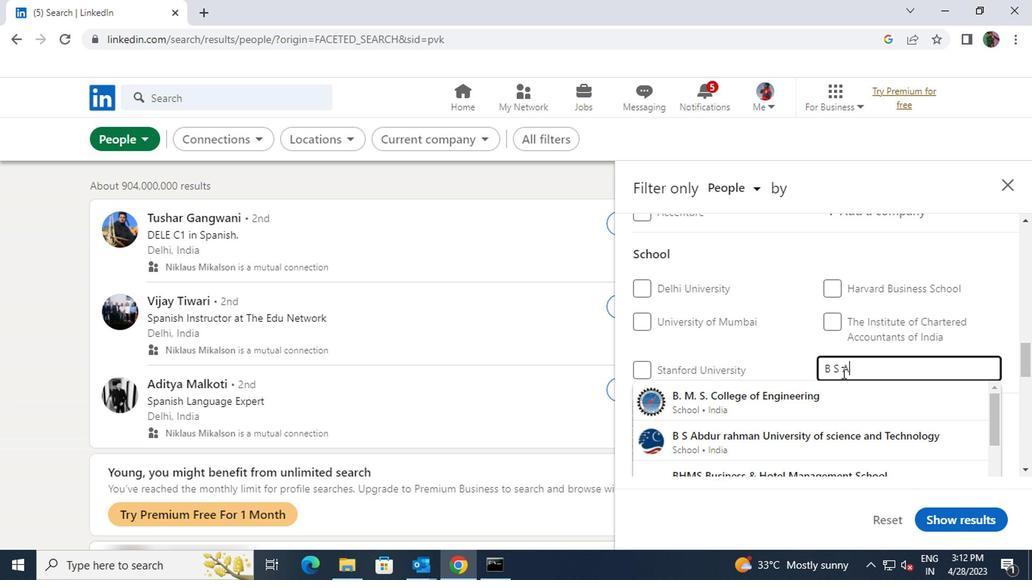 
Action: Mouse moved to (838, 392)
Screenshot: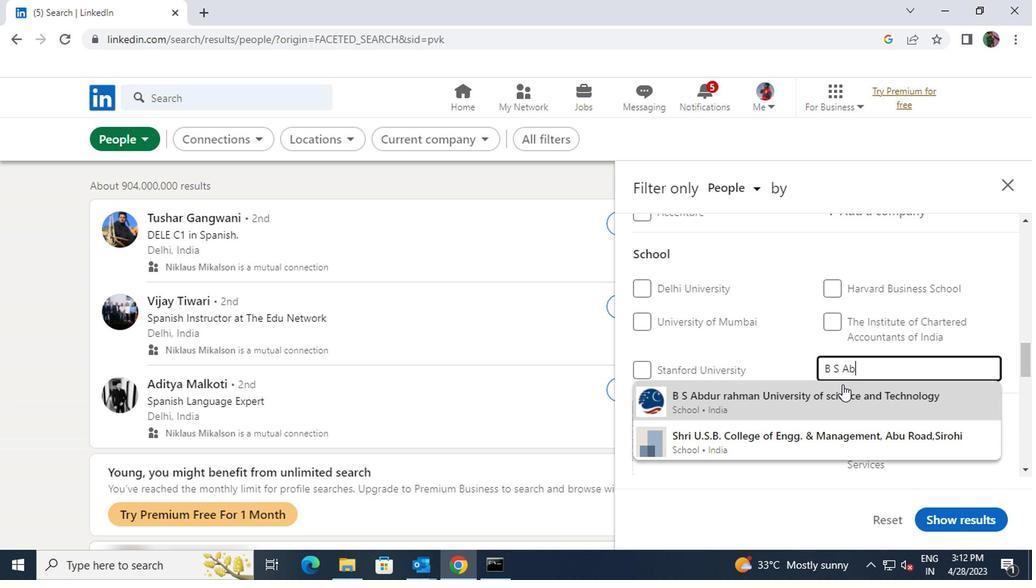 
Action: Mouse pressed left at (838, 392)
Screenshot: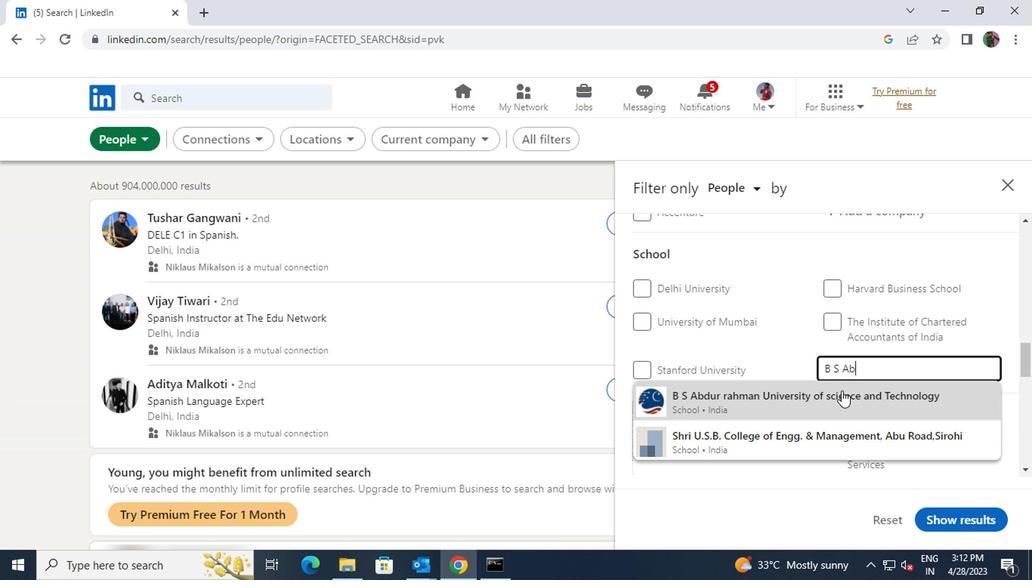 
Action: Mouse scrolled (838, 391) with delta (0, 0)
Screenshot: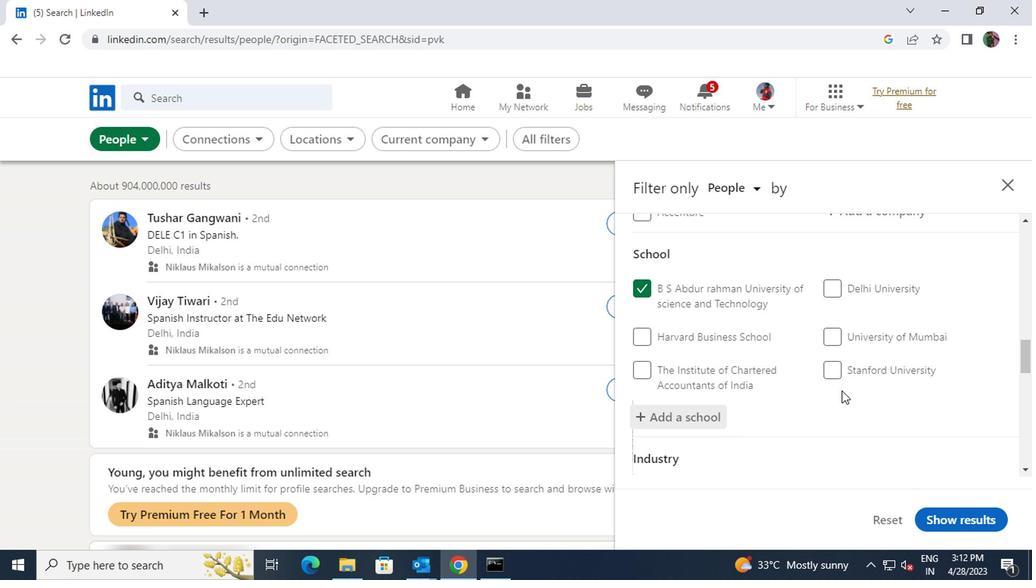 
Action: Mouse scrolled (838, 391) with delta (0, 0)
Screenshot: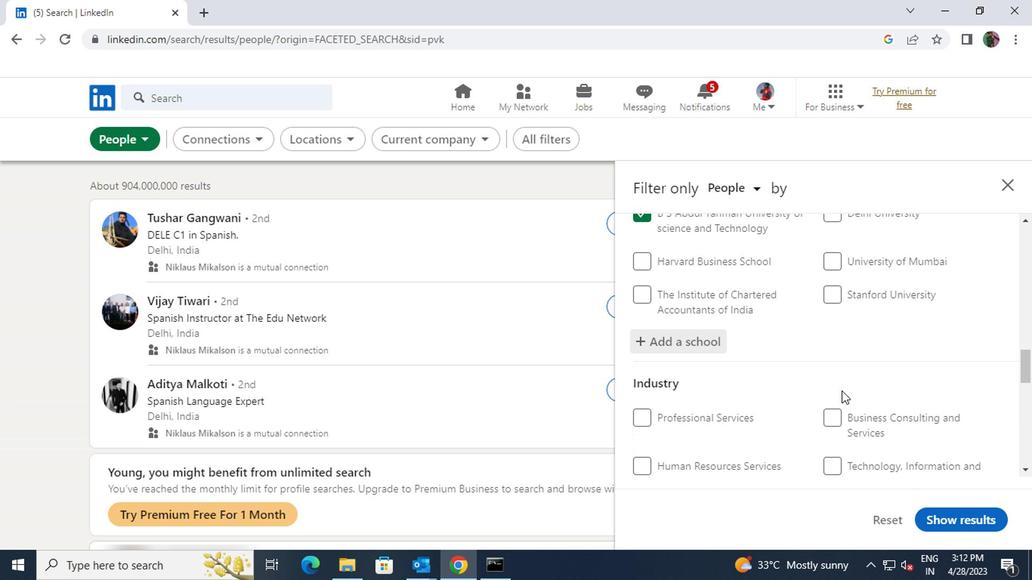 
Action: Mouse scrolled (838, 391) with delta (0, 0)
Screenshot: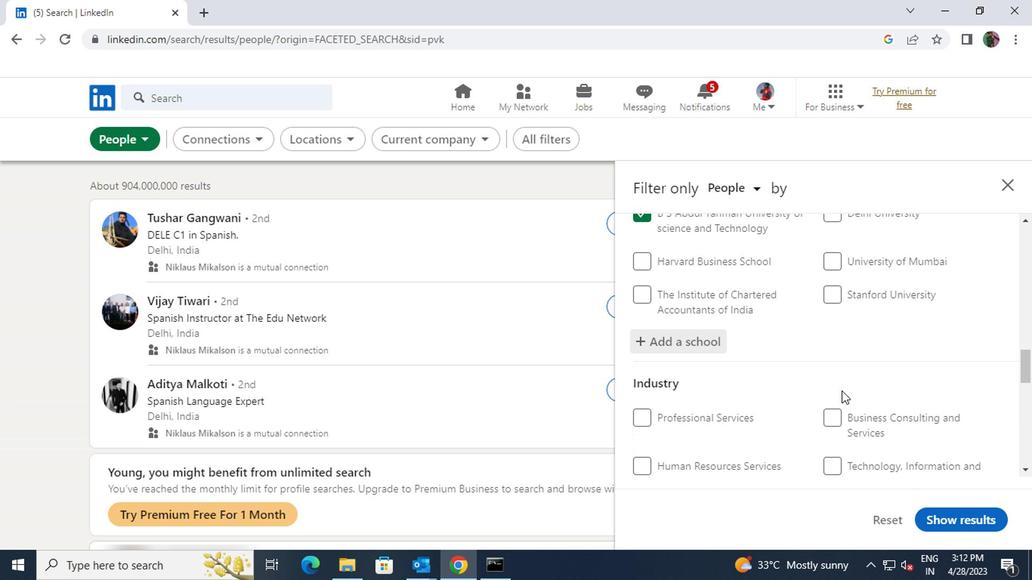 
Action: Mouse moved to (843, 364)
Screenshot: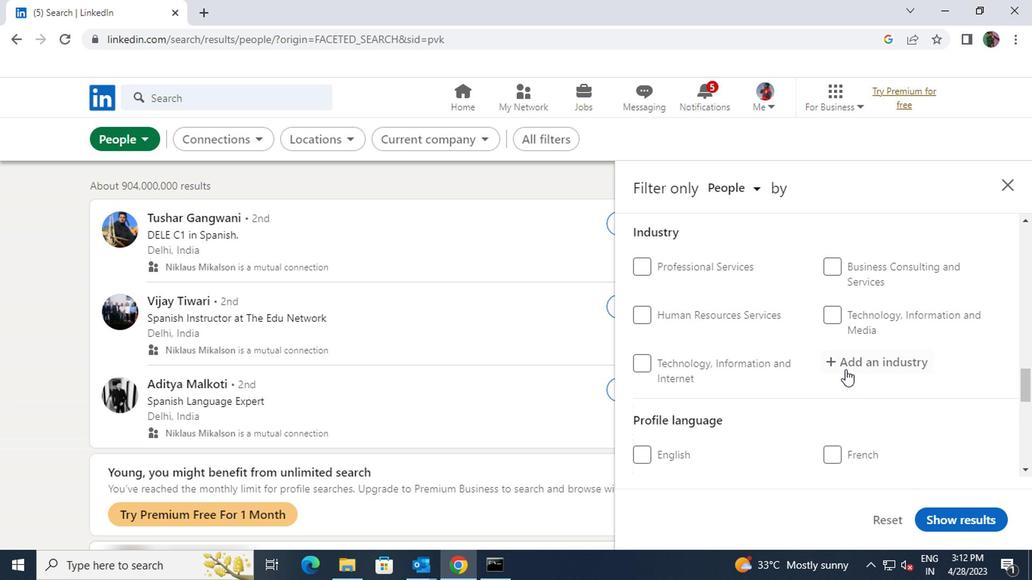 
Action: Mouse pressed left at (843, 364)
Screenshot: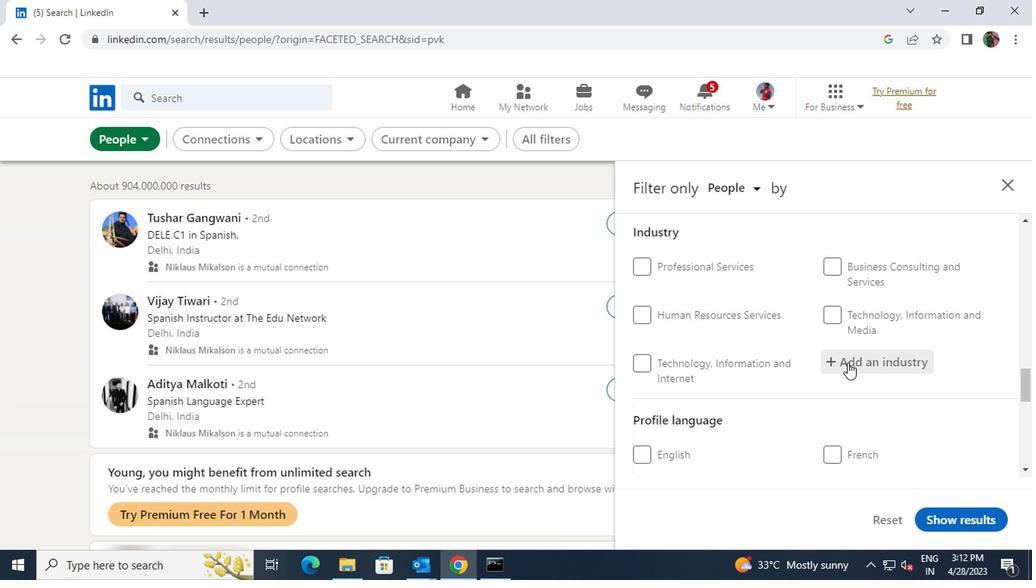 
Action: Key pressed <Key.shift>LIB
Screenshot: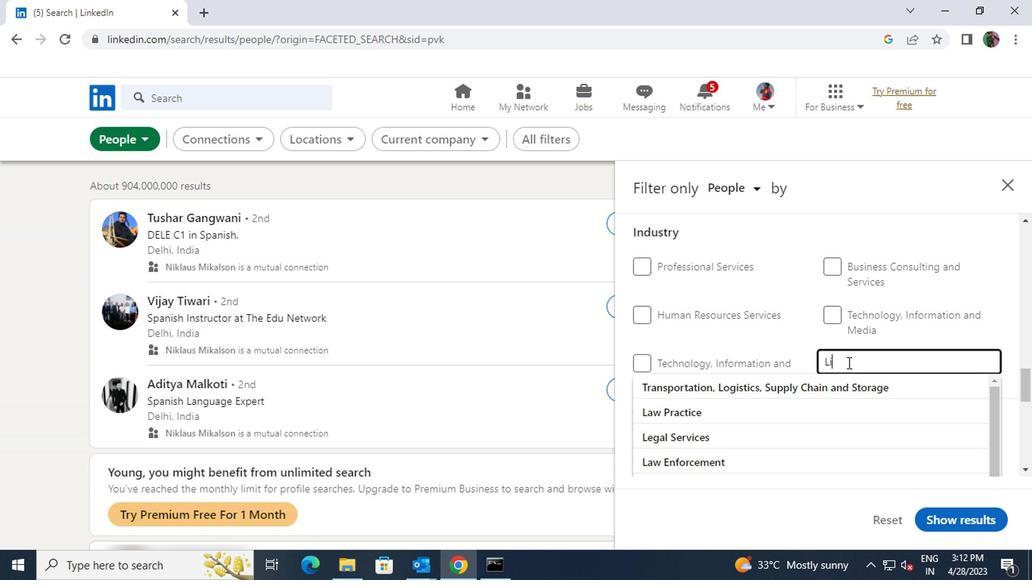 
Action: Mouse moved to (843, 382)
Screenshot: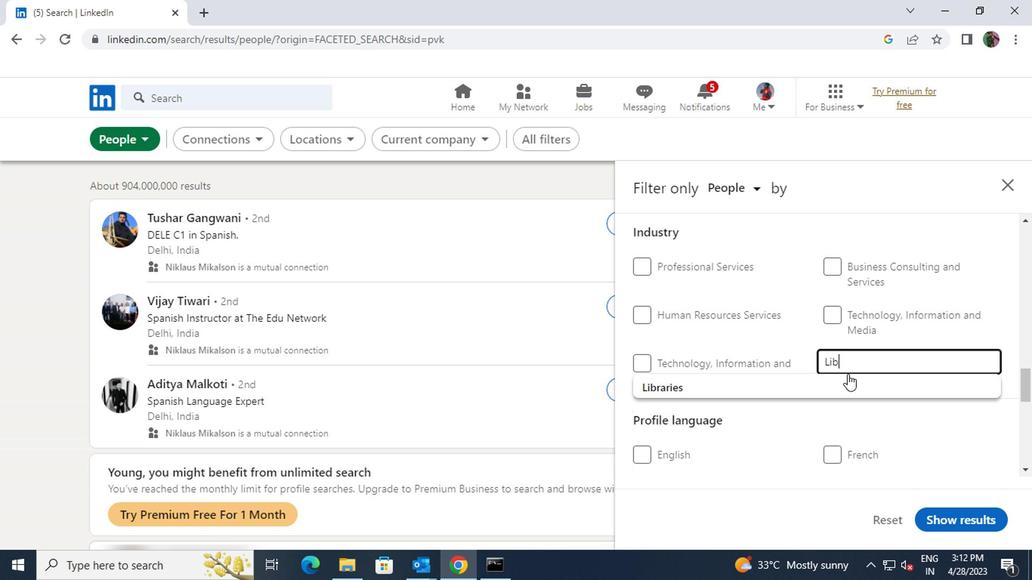 
Action: Mouse pressed left at (843, 382)
Screenshot: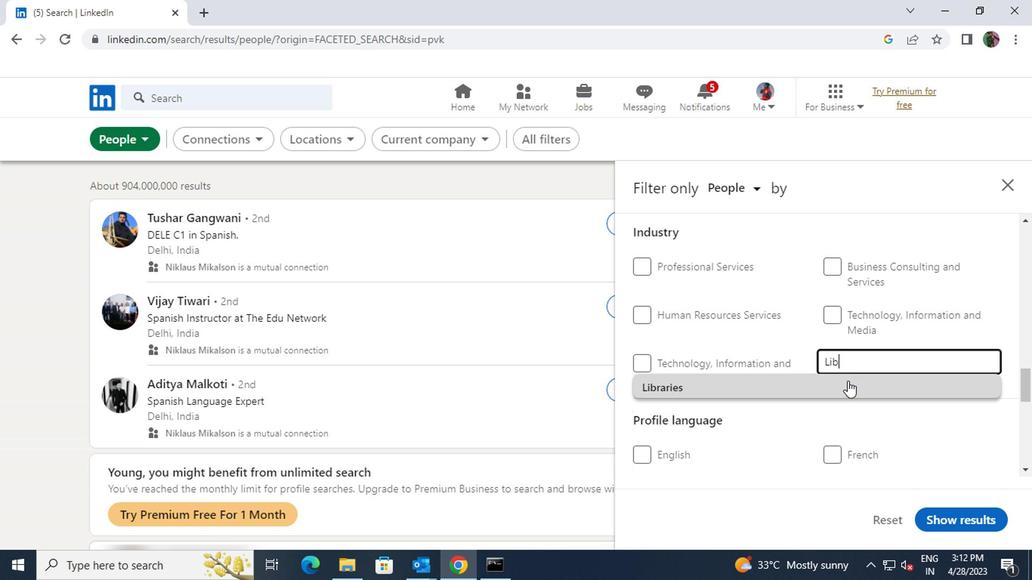 
Action: Mouse scrolled (843, 381) with delta (0, 0)
Screenshot: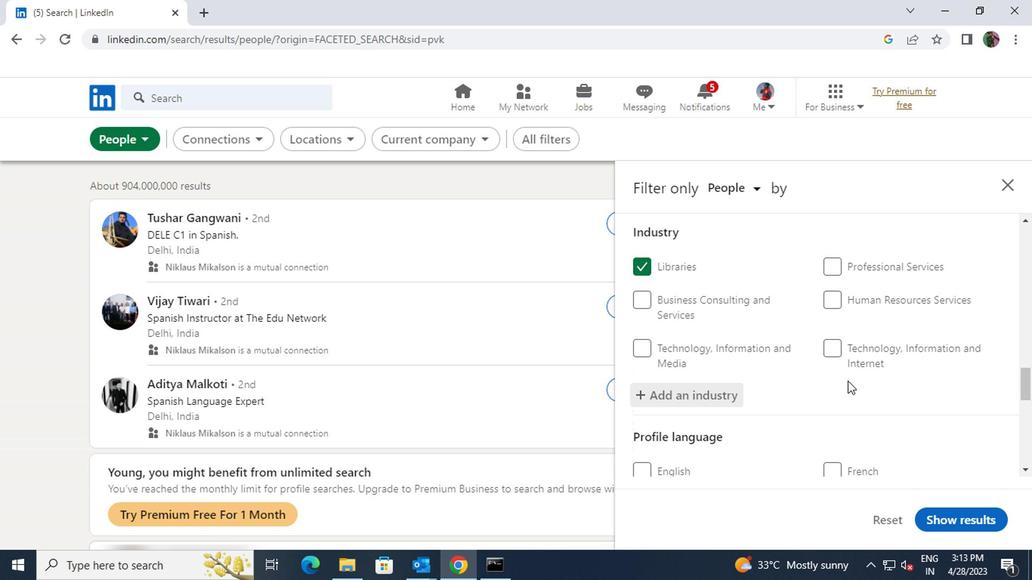 
Action: Mouse scrolled (843, 381) with delta (0, 0)
Screenshot: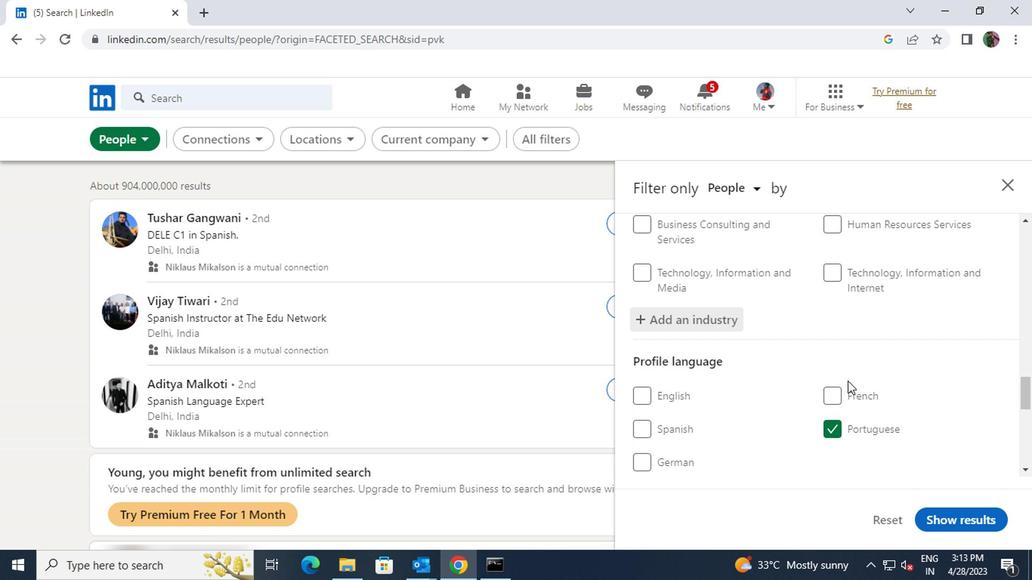 
Action: Mouse scrolled (843, 381) with delta (0, 0)
Screenshot: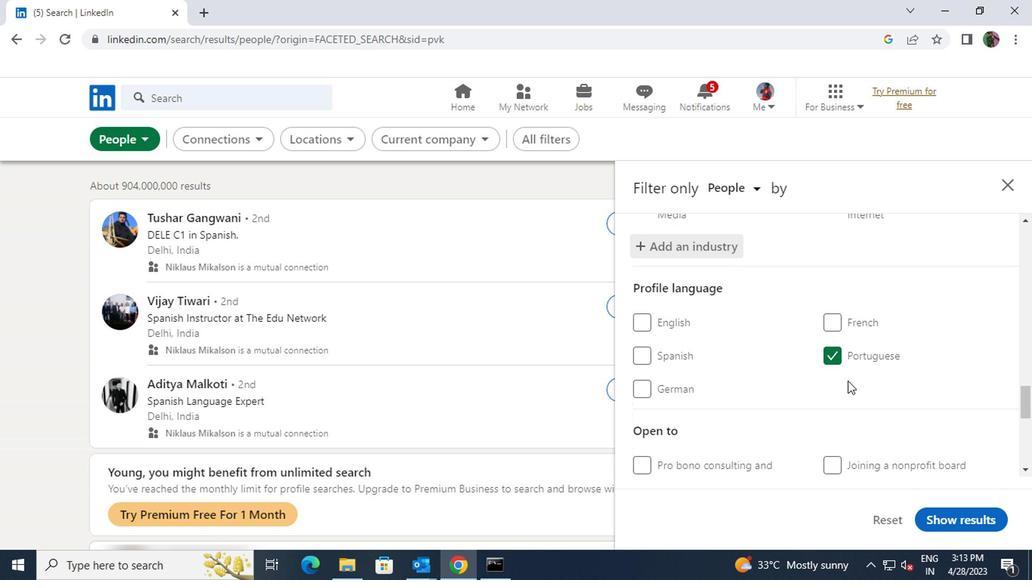 
Action: Mouse scrolled (843, 381) with delta (0, 0)
Screenshot: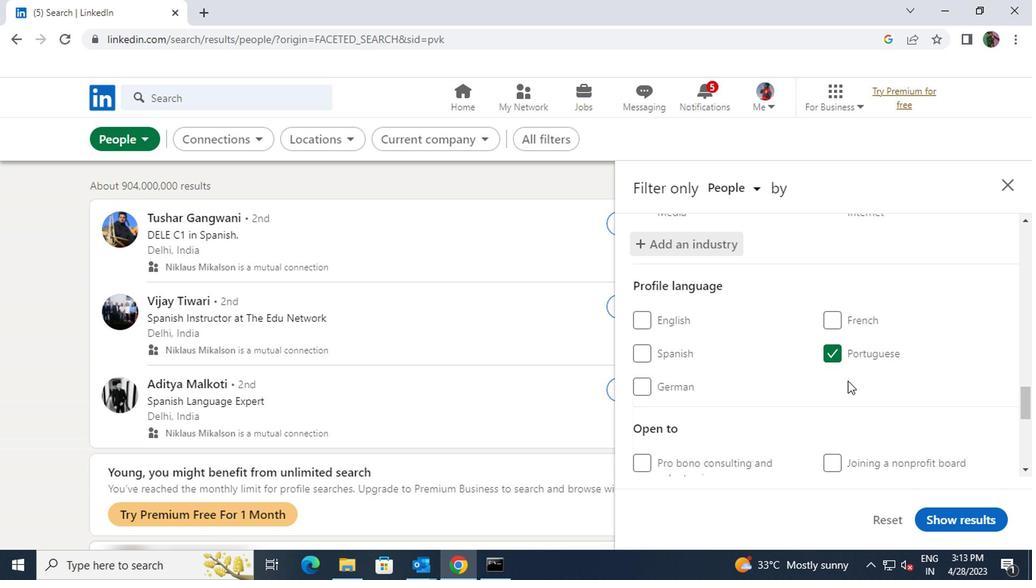 
Action: Mouse moved to (851, 462)
Screenshot: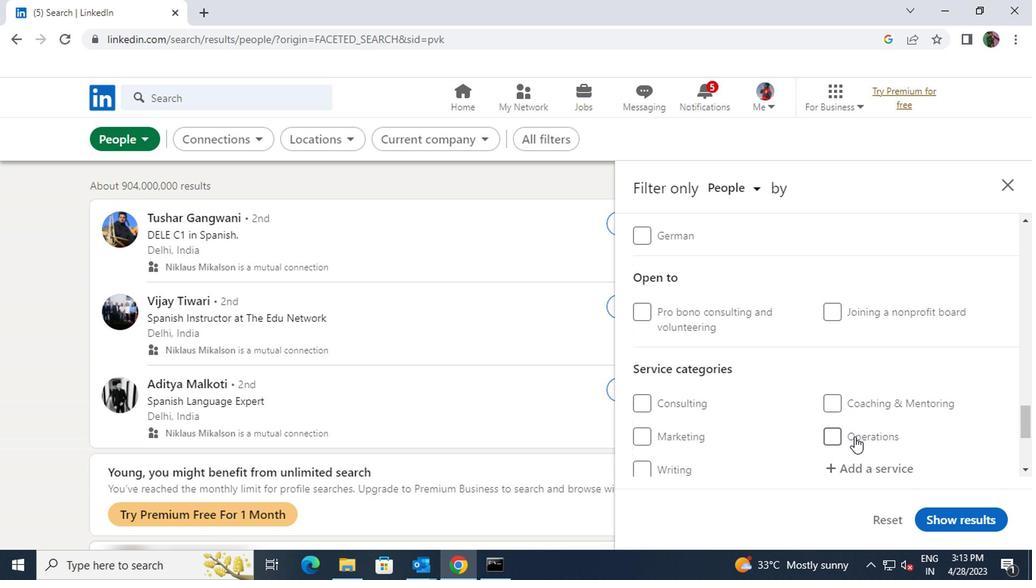
Action: Mouse pressed left at (851, 462)
Screenshot: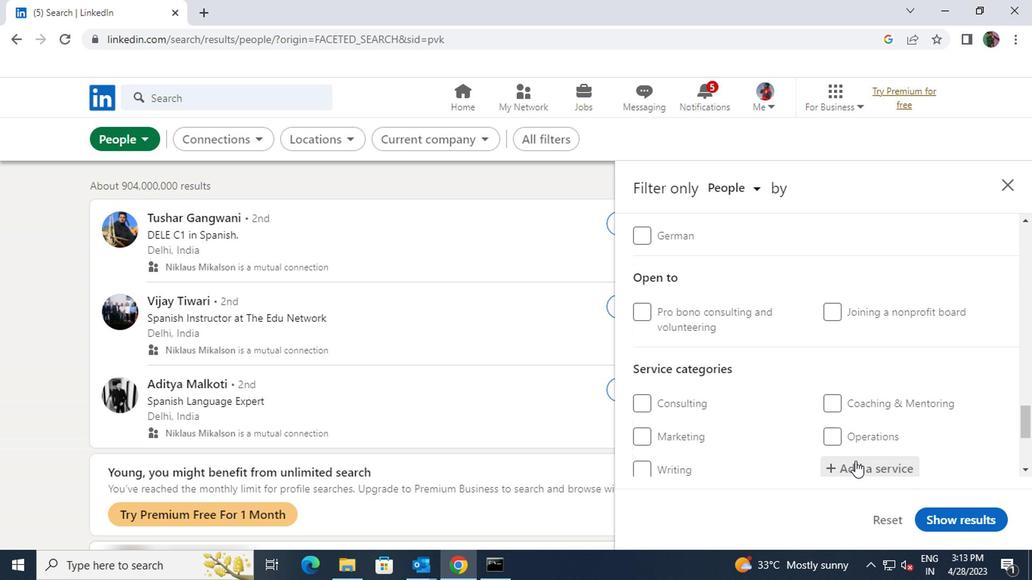
Action: Key pressed <Key.shift>UX<Key.space><Key.shift>RESE
Screenshot: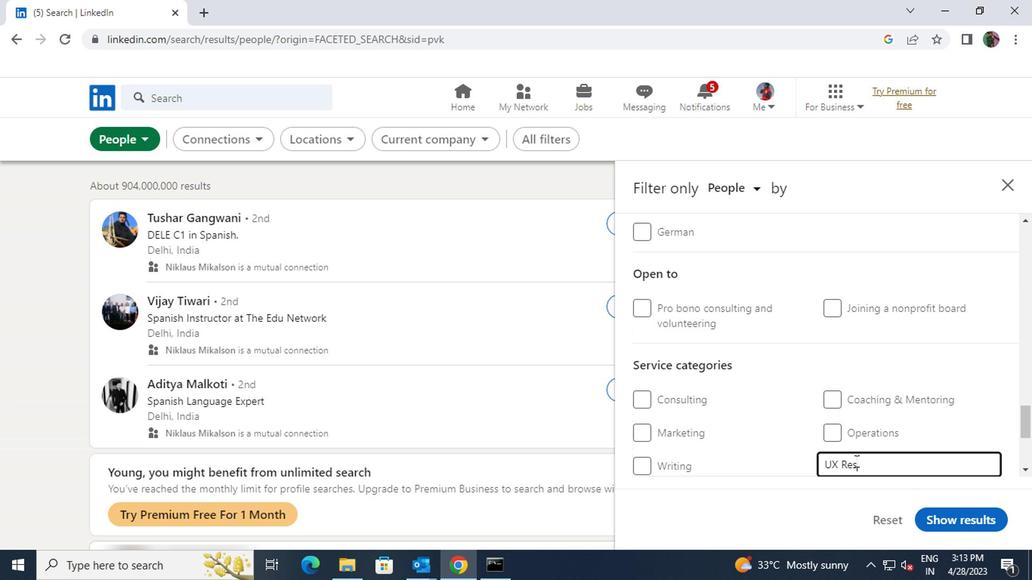 
Action: Mouse scrolled (851, 462) with delta (0, 0)
Screenshot: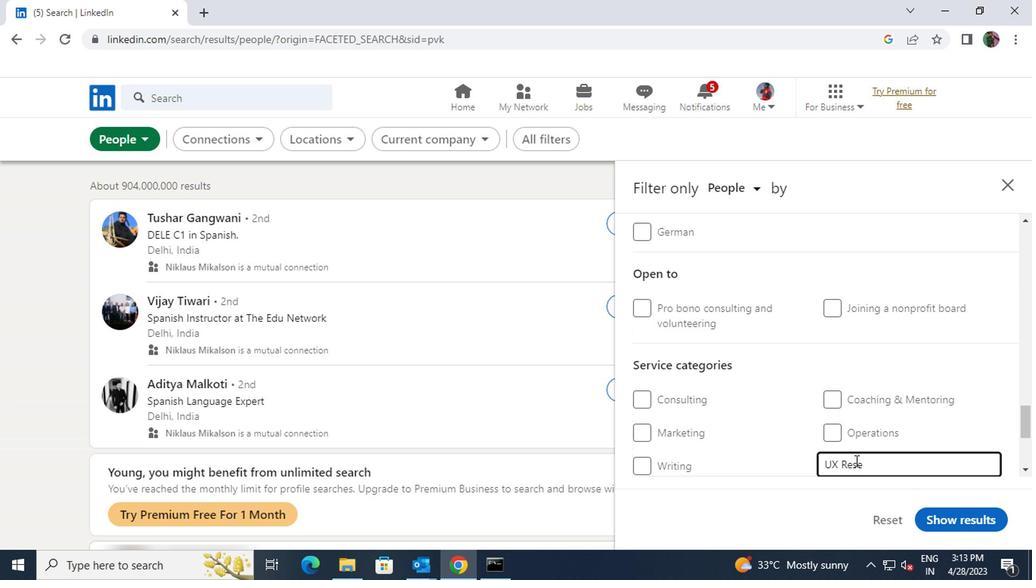 
Action: Mouse scrolled (851, 462) with delta (0, 0)
Screenshot: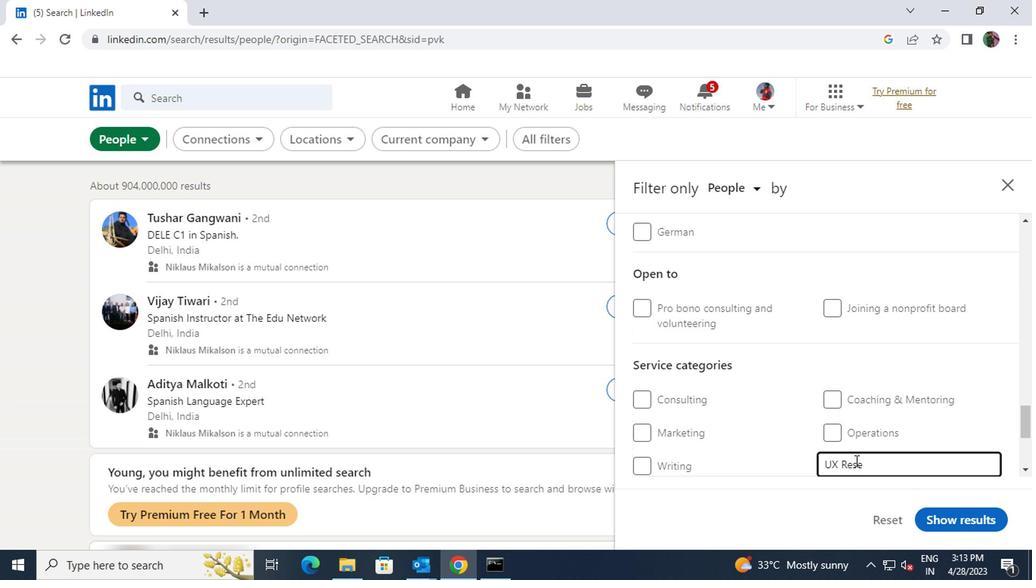 
Action: Mouse moved to (764, 341)
Screenshot: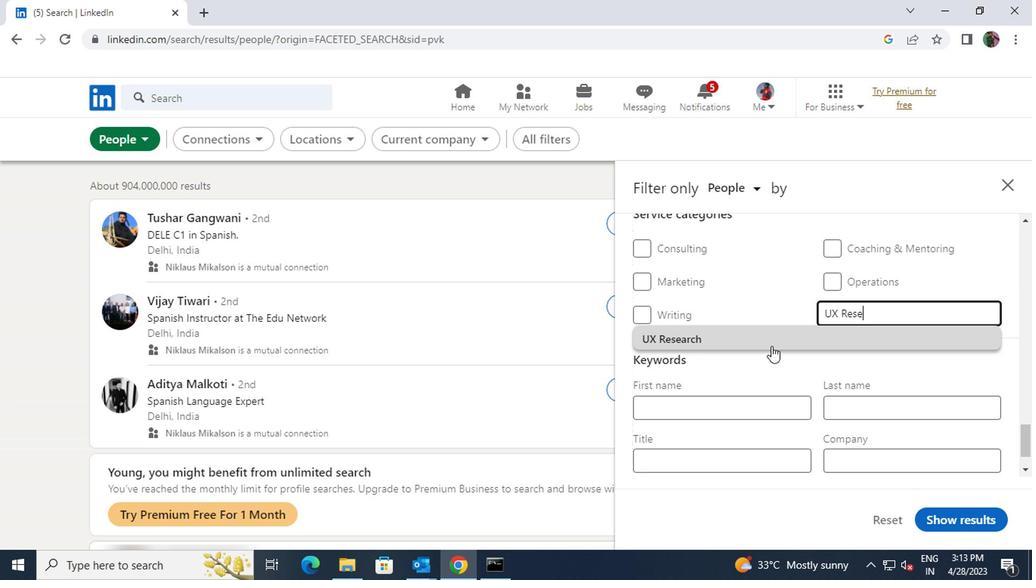 
Action: Mouse pressed left at (764, 341)
Screenshot: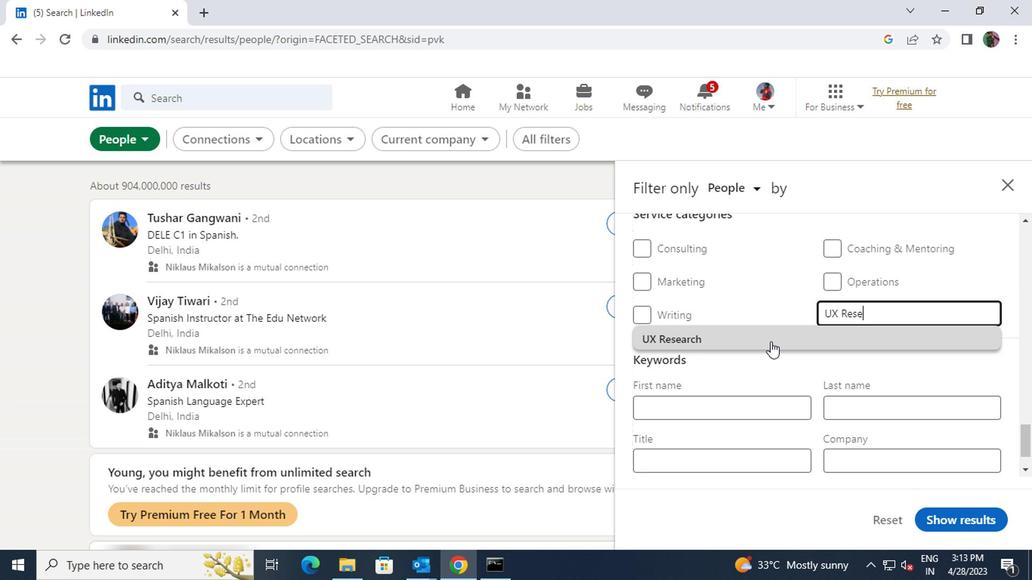 
Action: Mouse moved to (755, 444)
Screenshot: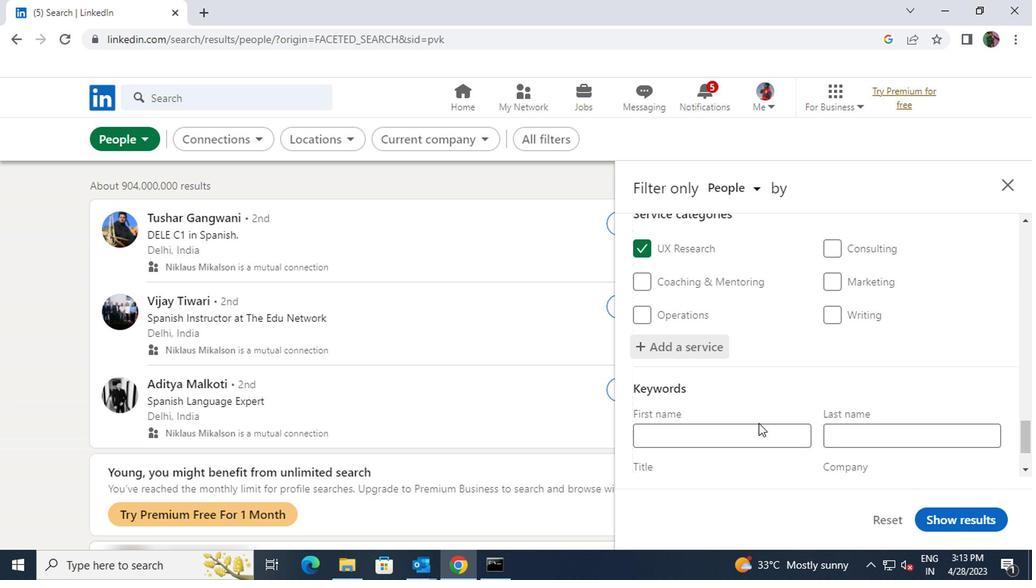 
Action: Mouse scrolled (755, 443) with delta (0, 0)
Screenshot: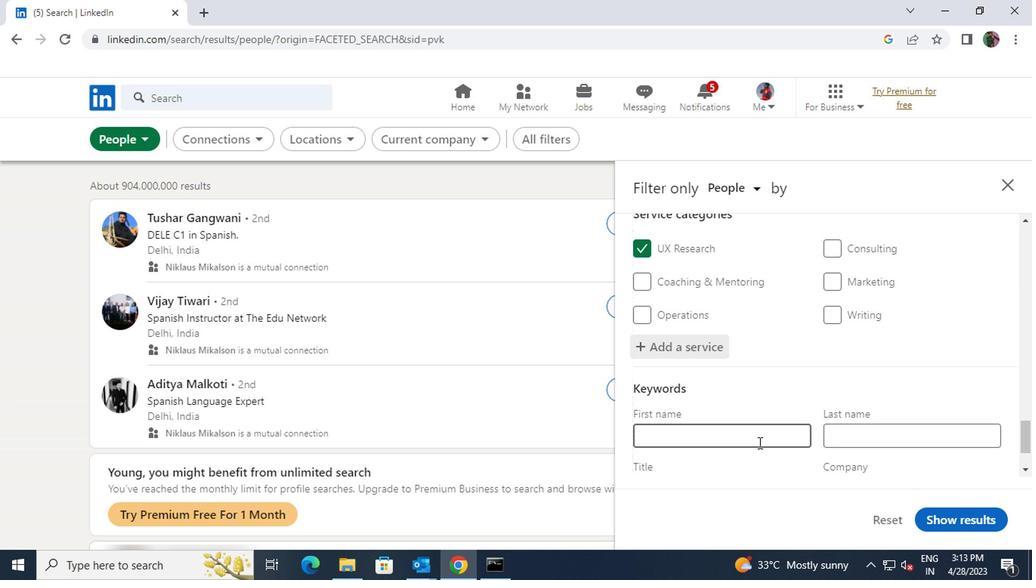 
Action: Mouse moved to (757, 425)
Screenshot: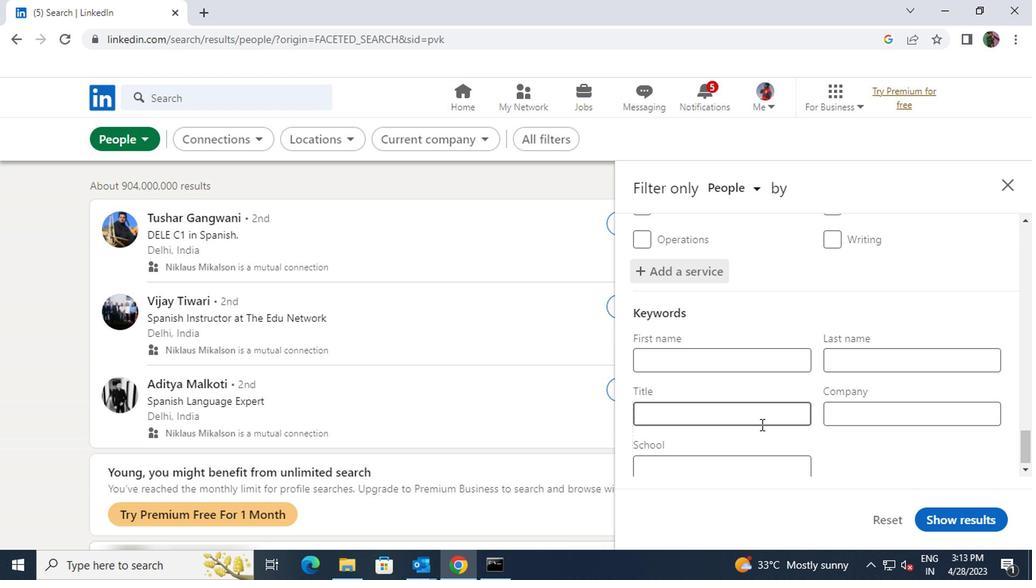 
Action: Mouse pressed left at (757, 425)
Screenshot: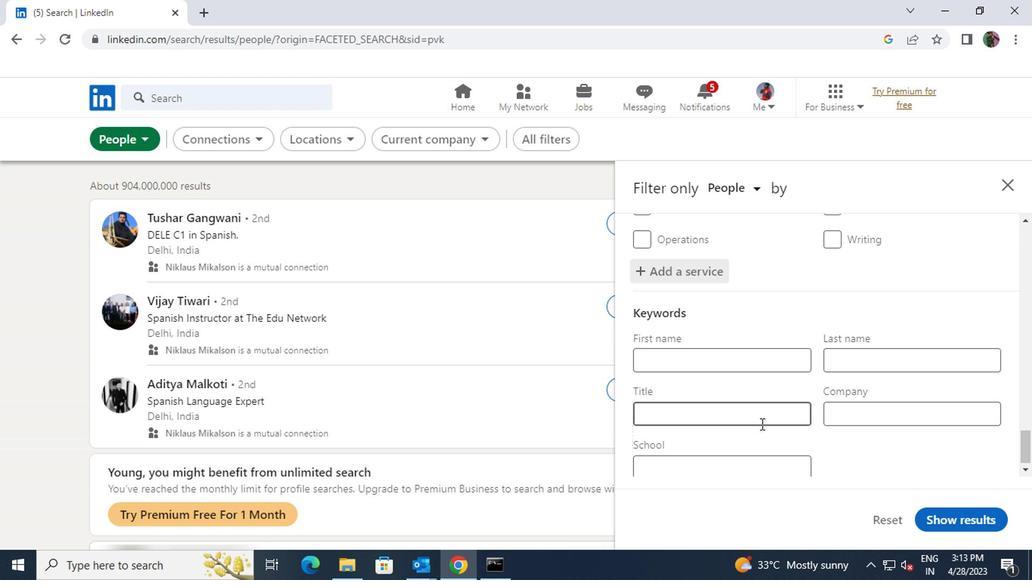 
Action: Key pressed <Key.shift>TRAVEL<Key.space><Key.shift>NURSE
Screenshot: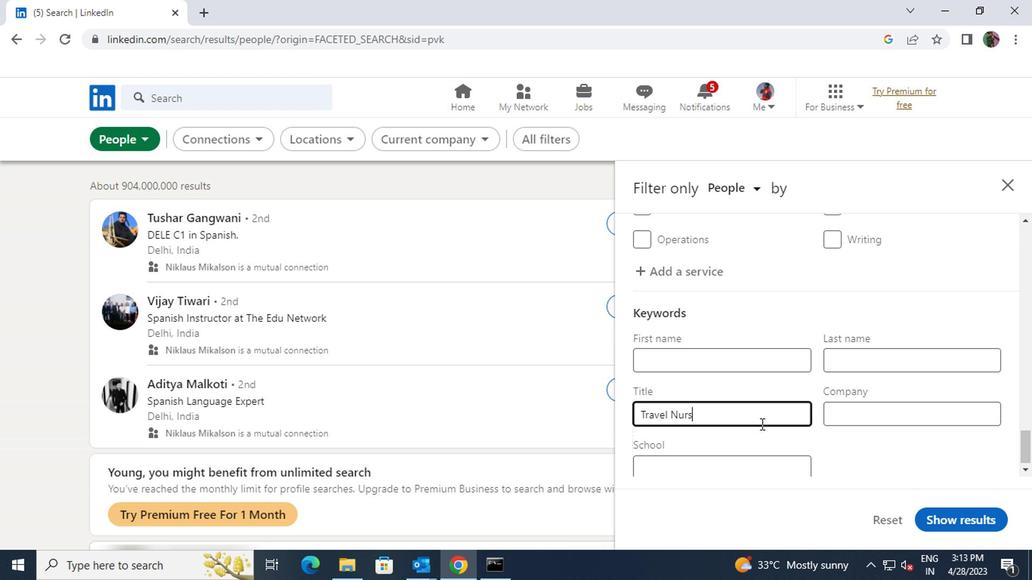 
Action: Mouse moved to (935, 524)
Screenshot: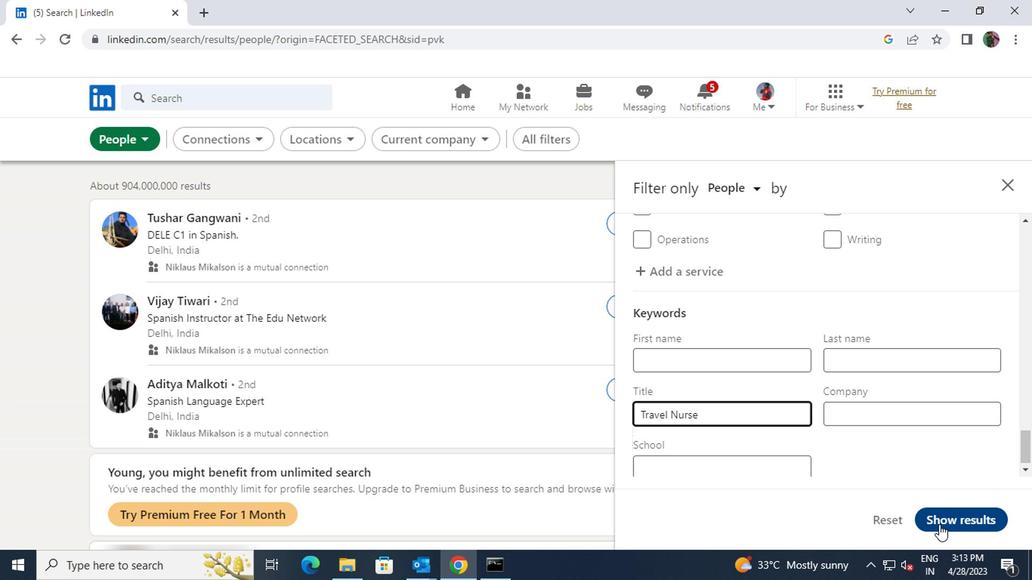 
Action: Mouse pressed left at (935, 524)
Screenshot: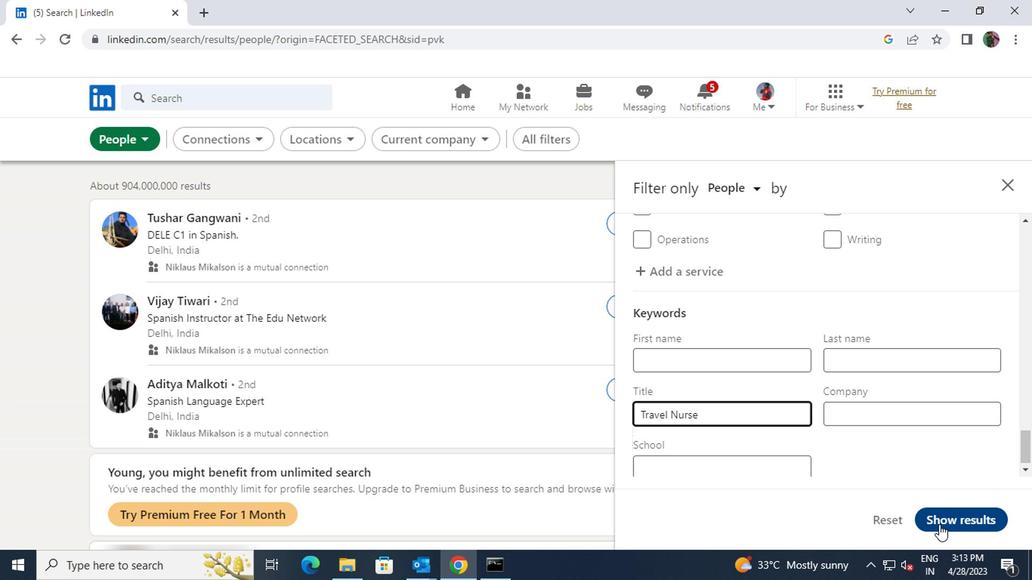
